 Task: Create a rule when a start date Less than 1 hours from now is removed from a card by anyone except me.
Action: Mouse moved to (1217, 110)
Screenshot: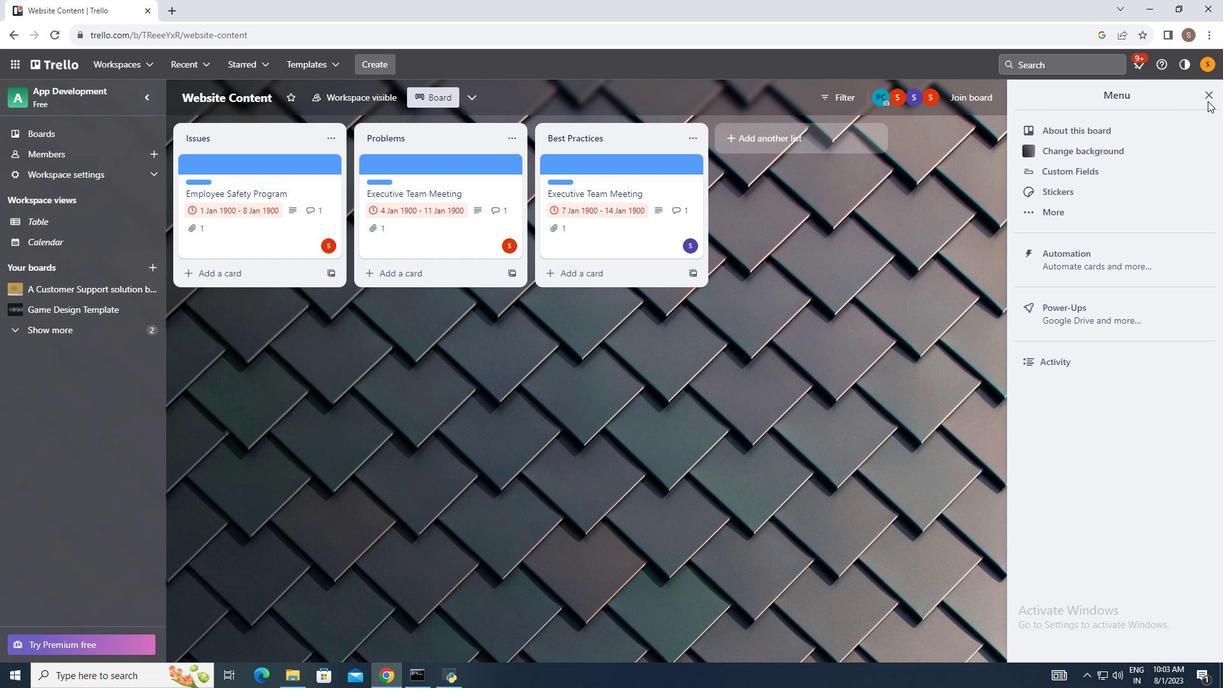 
Action: Mouse pressed left at (1217, 110)
Screenshot: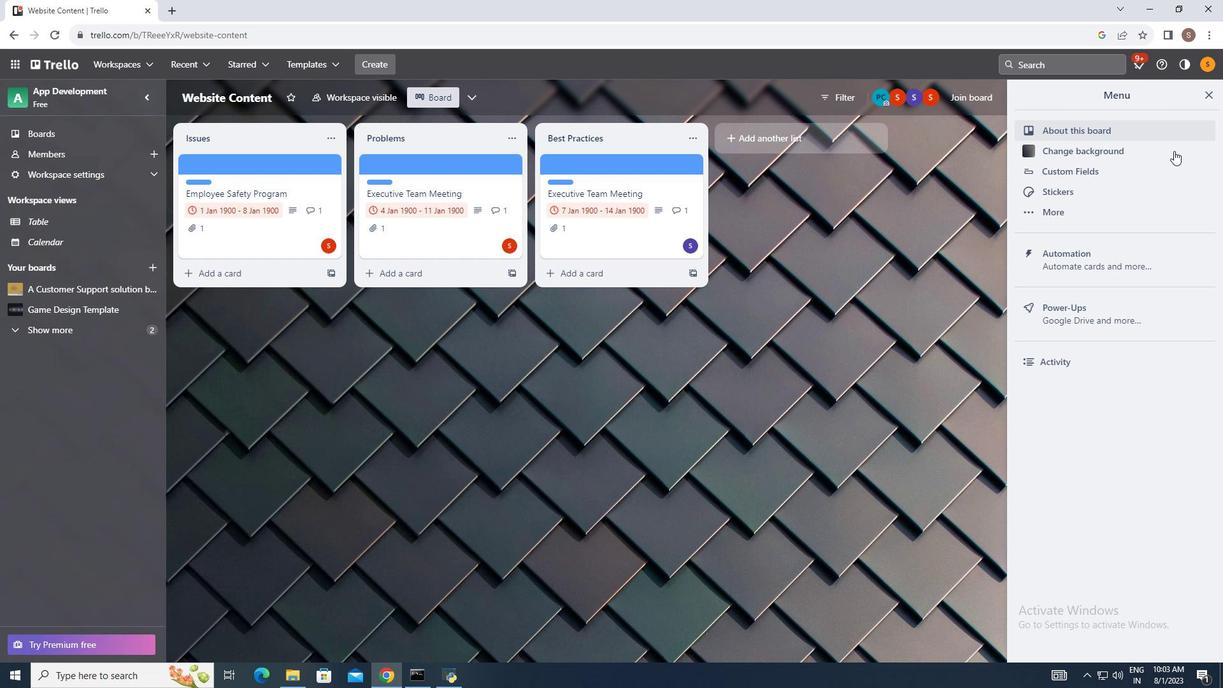 
Action: Mouse moved to (1129, 263)
Screenshot: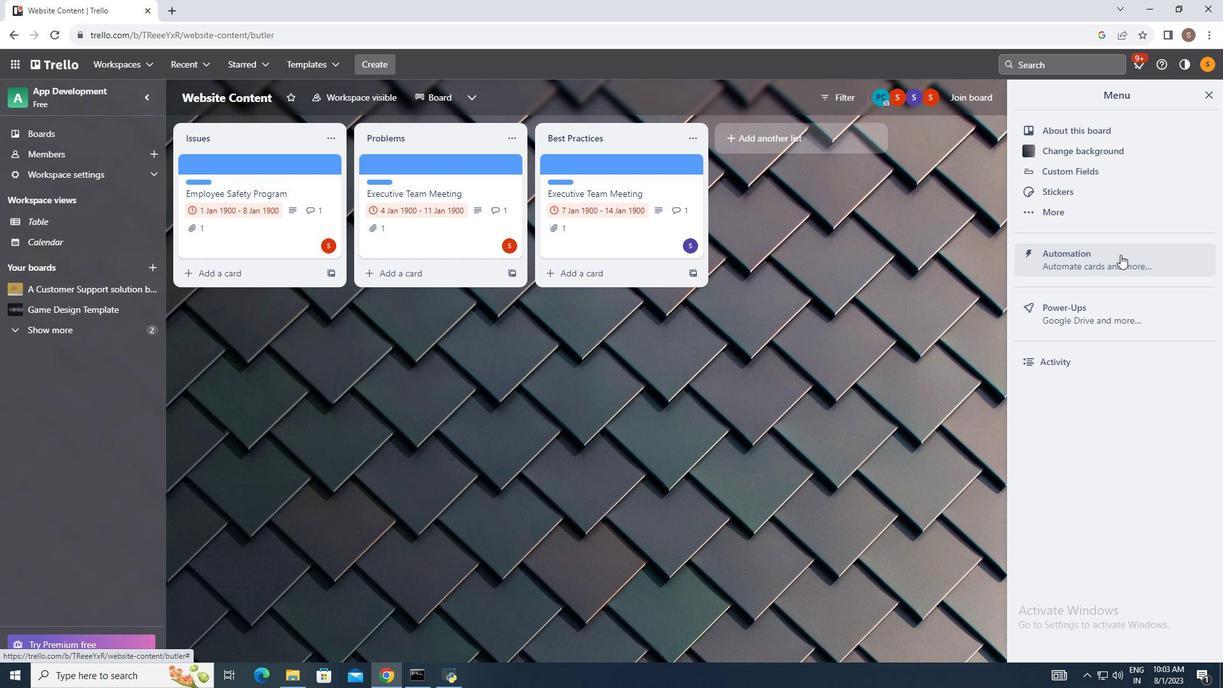
Action: Mouse pressed left at (1129, 263)
Screenshot: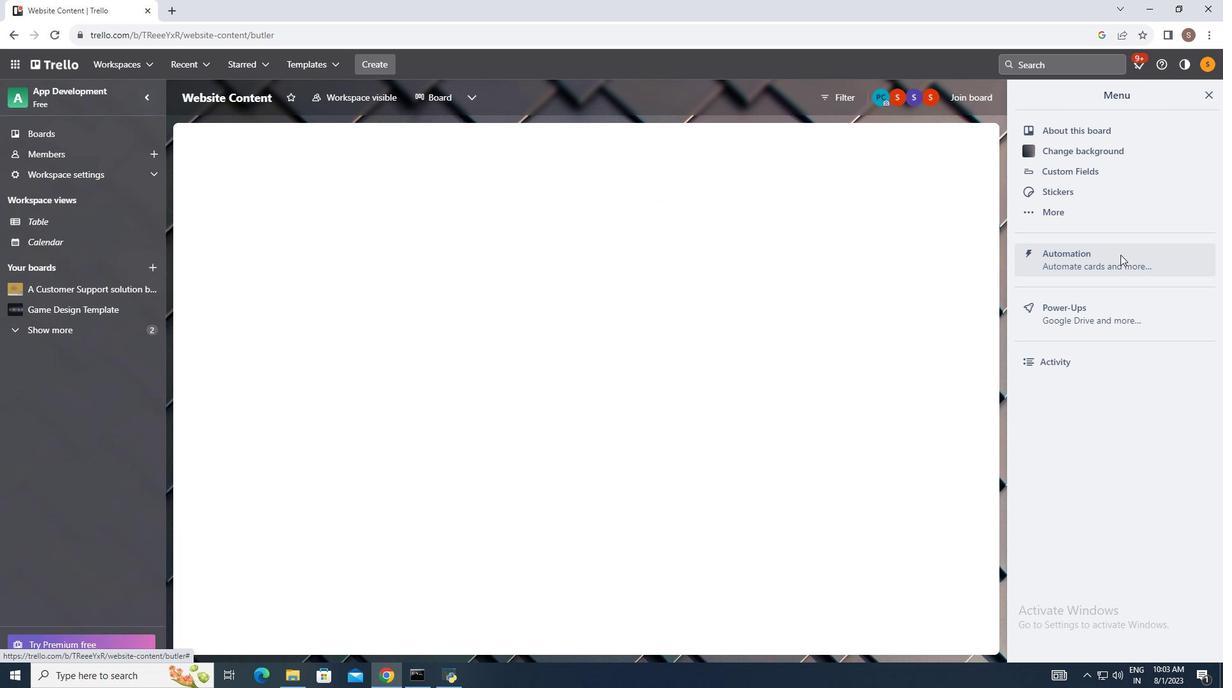 
Action: Mouse moved to (249, 221)
Screenshot: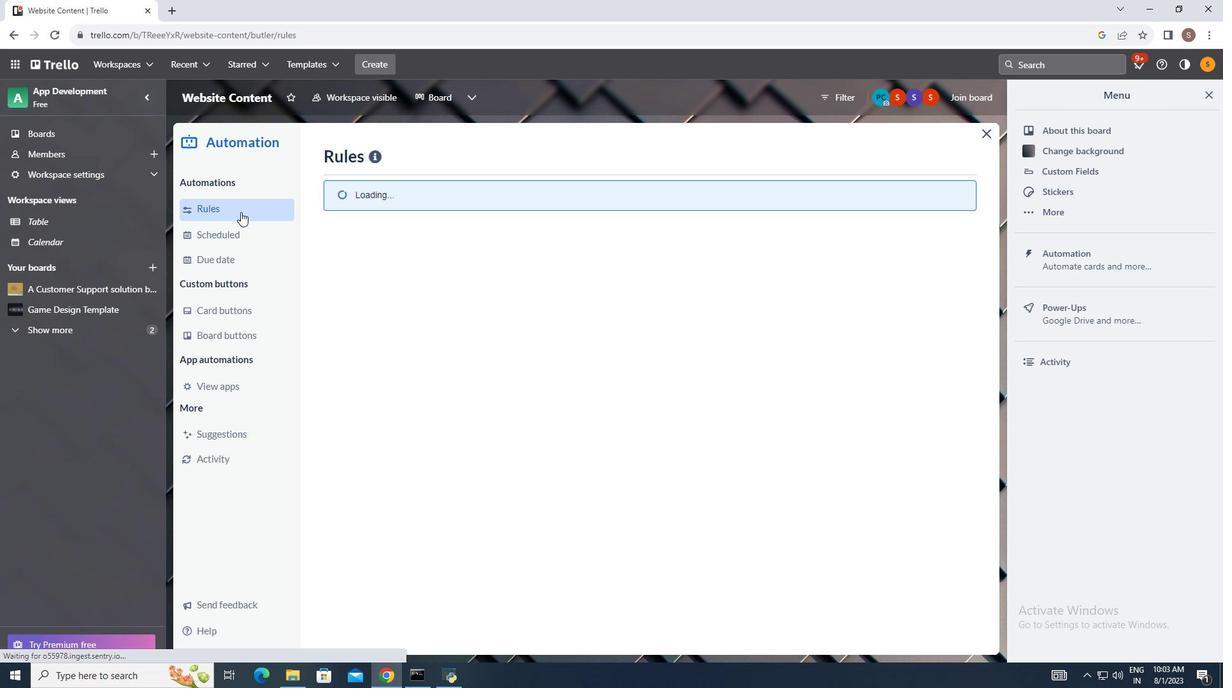 
Action: Mouse pressed left at (249, 221)
Screenshot: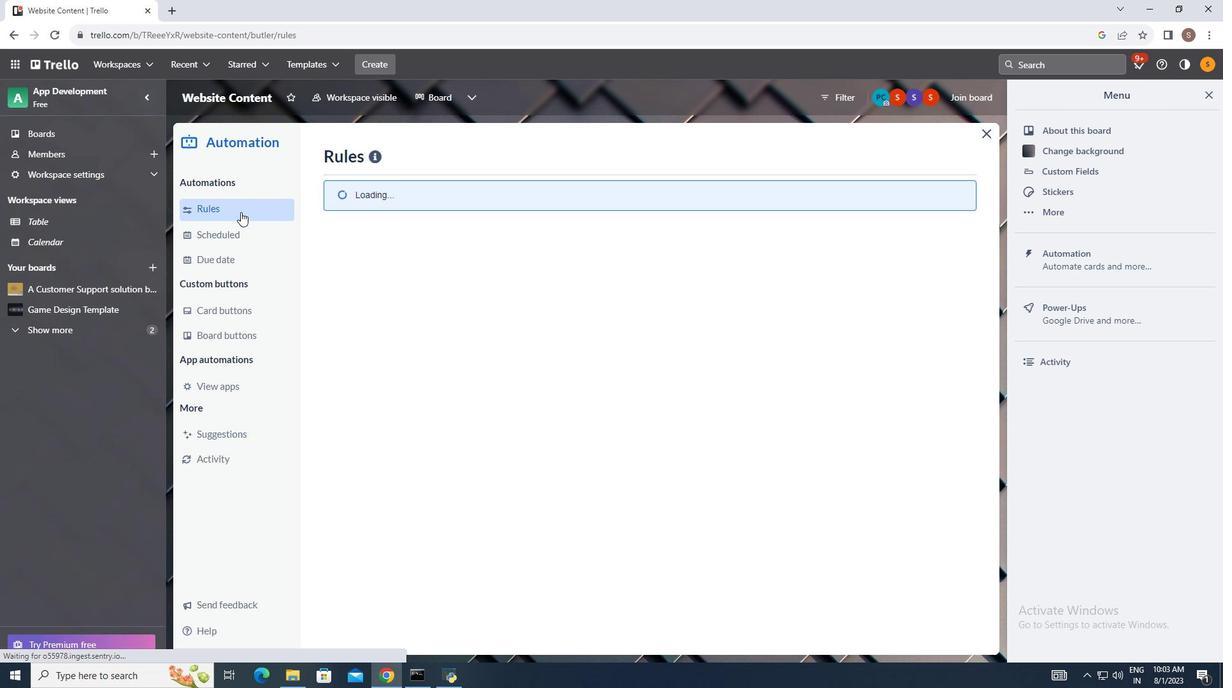 
Action: Mouse moved to (872, 156)
Screenshot: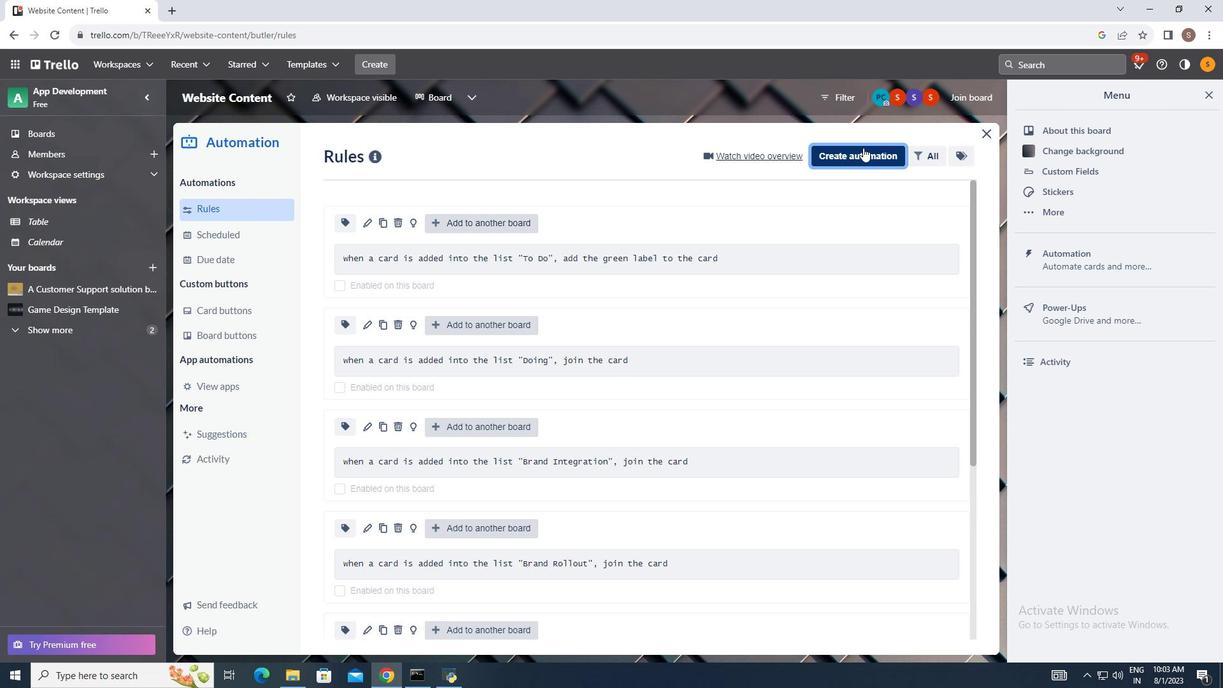 
Action: Mouse pressed left at (872, 156)
Screenshot: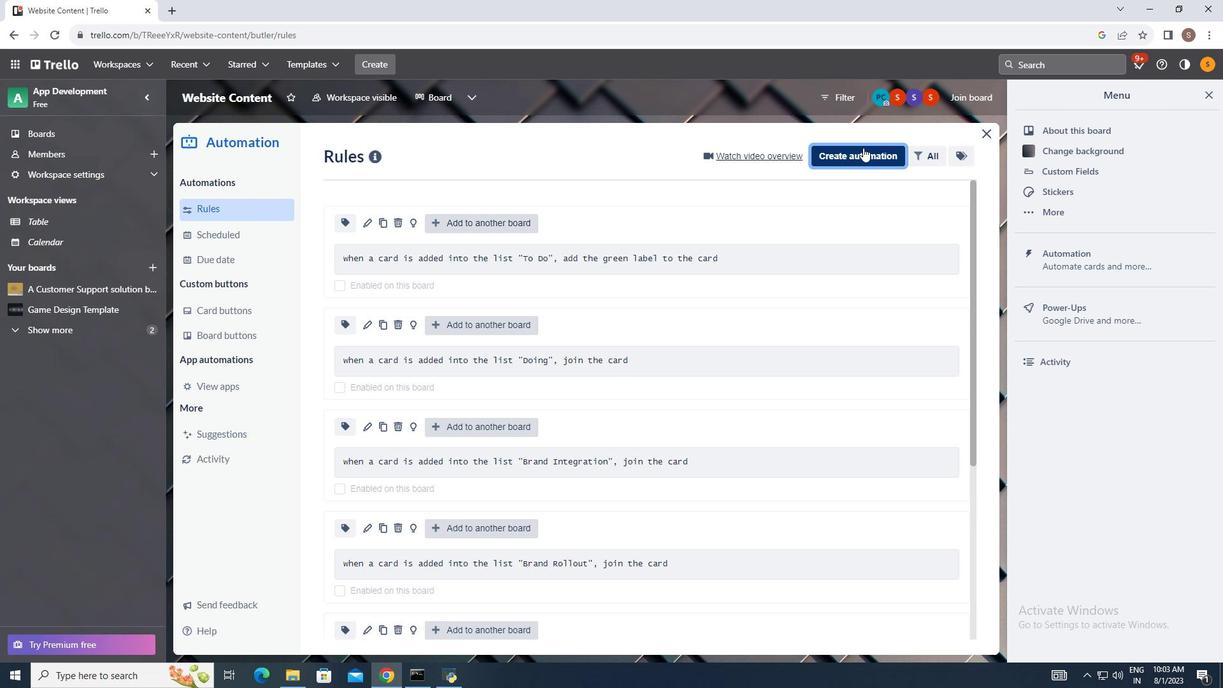 
Action: Mouse moved to (690, 281)
Screenshot: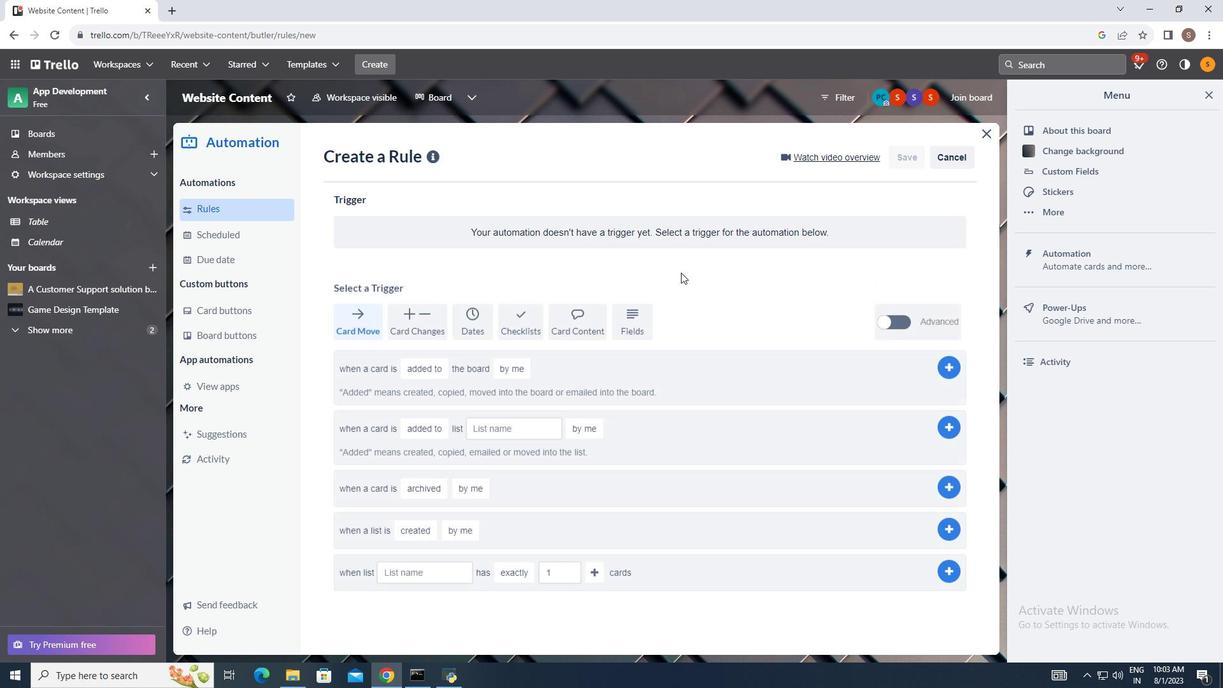 
Action: Mouse pressed left at (690, 281)
Screenshot: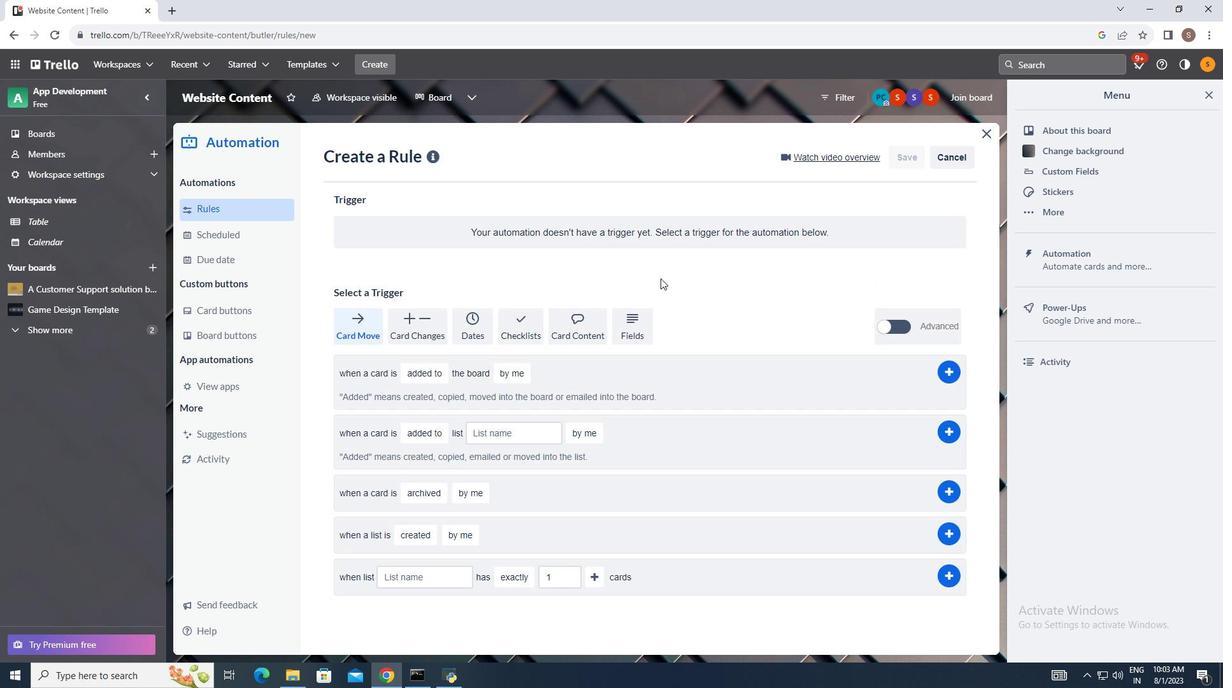 
Action: Mouse moved to (479, 336)
Screenshot: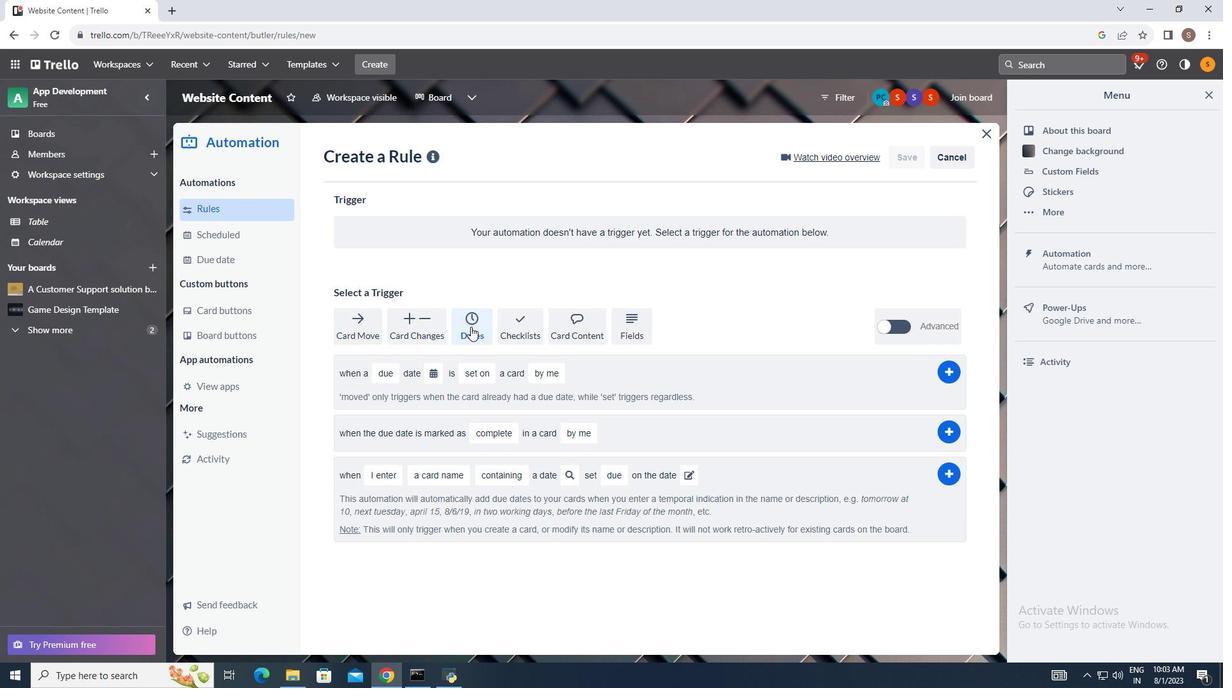
Action: Mouse pressed left at (479, 336)
Screenshot: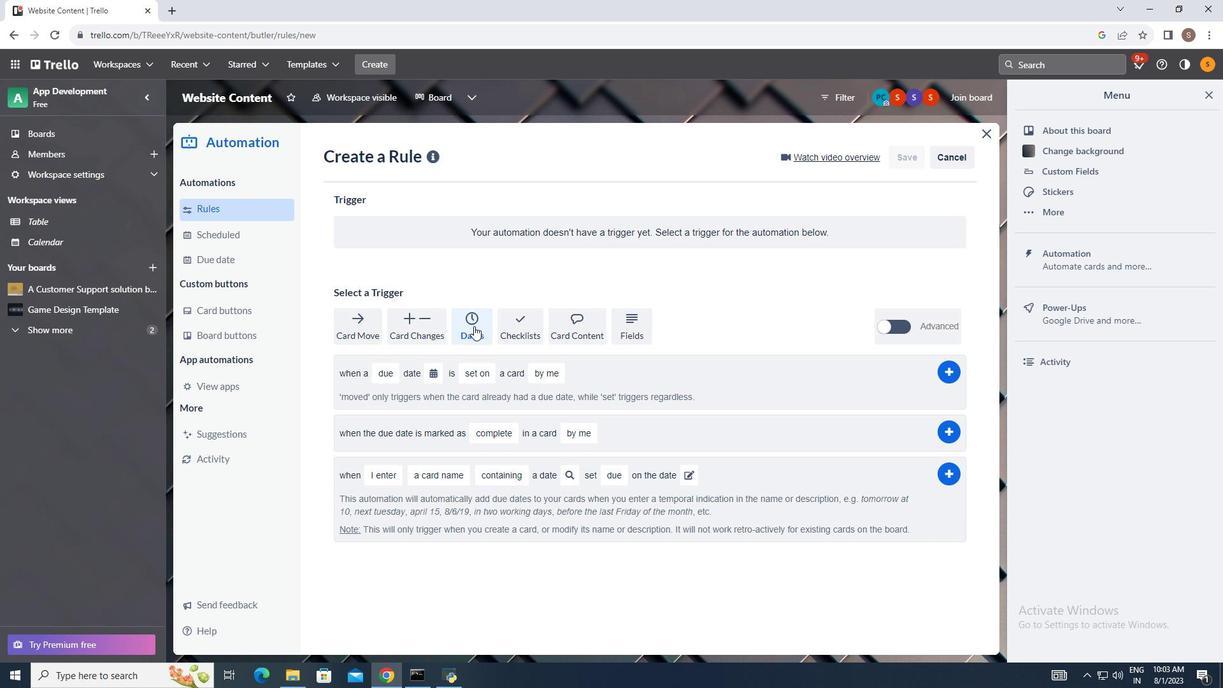 
Action: Mouse moved to (400, 381)
Screenshot: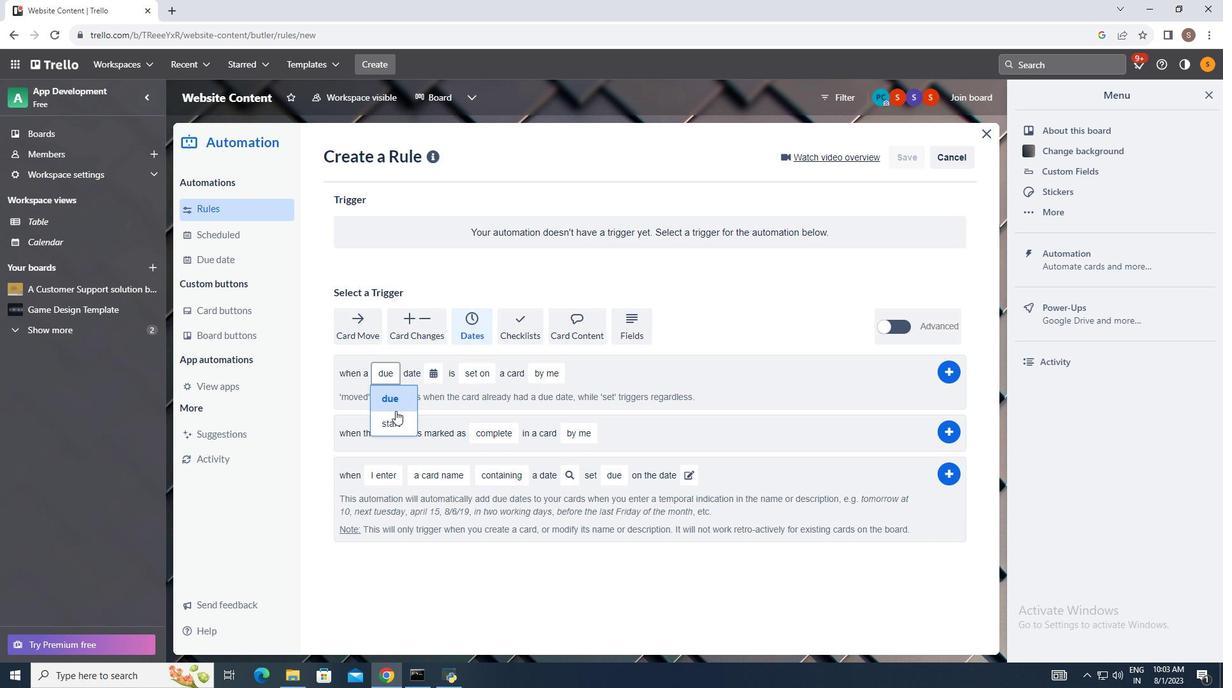 
Action: Mouse pressed left at (400, 381)
Screenshot: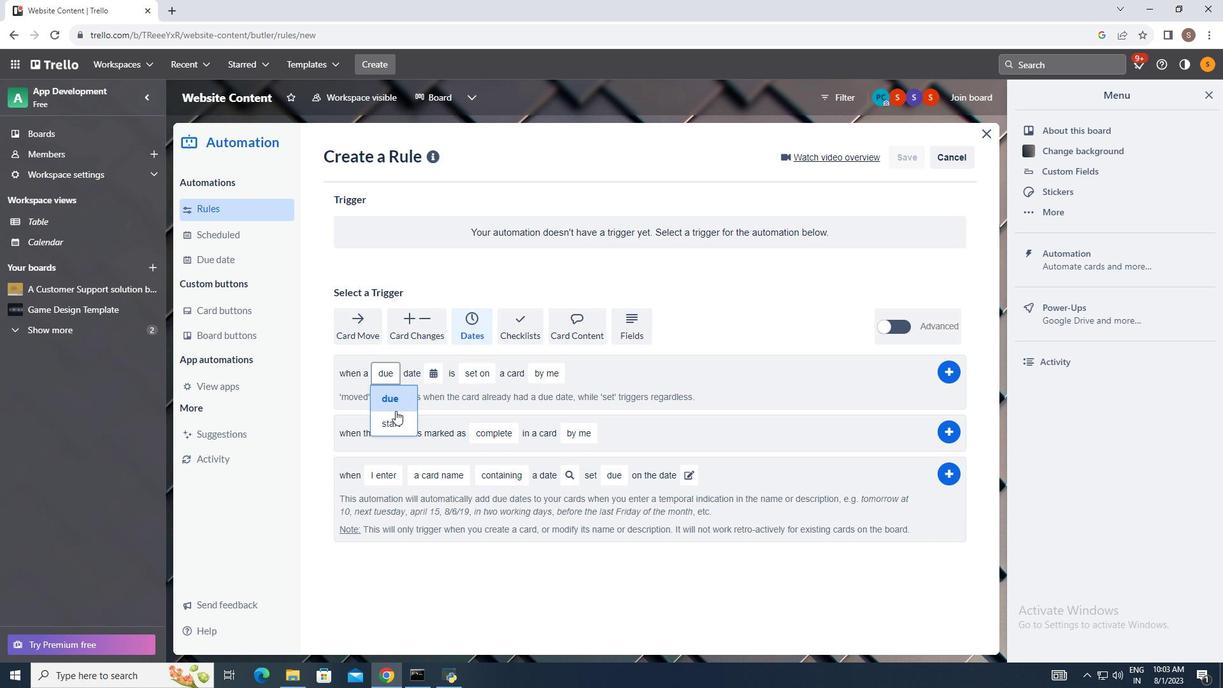 
Action: Mouse moved to (405, 430)
Screenshot: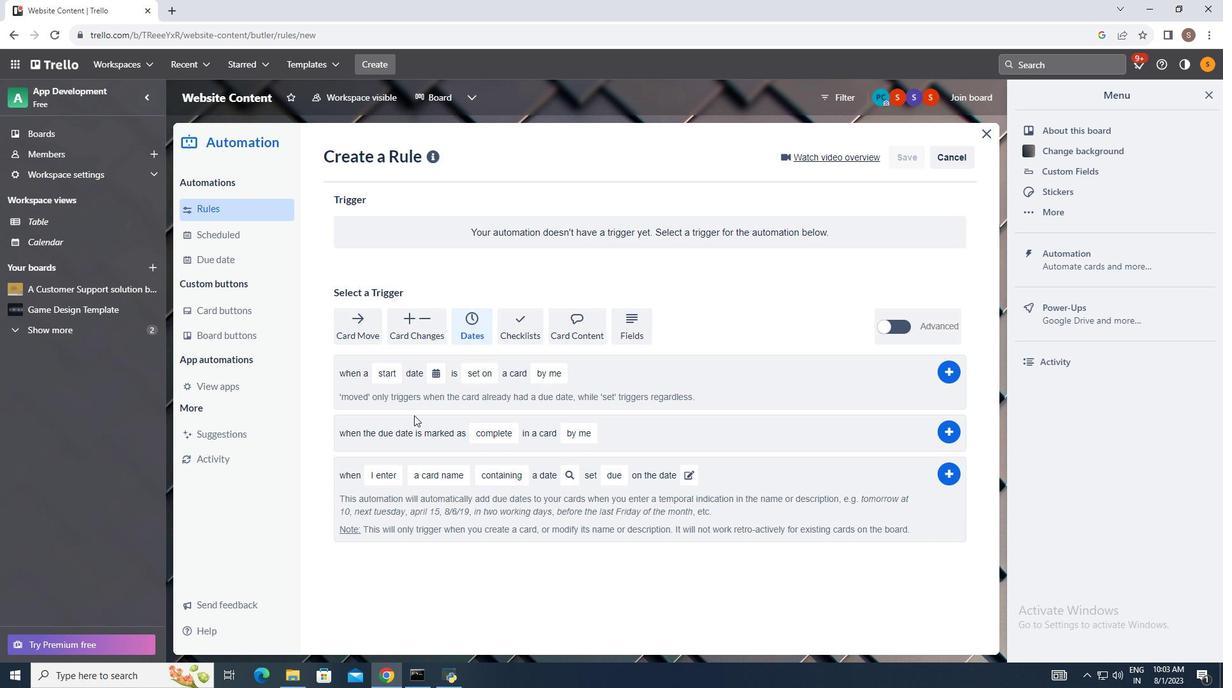 
Action: Mouse pressed left at (405, 430)
Screenshot: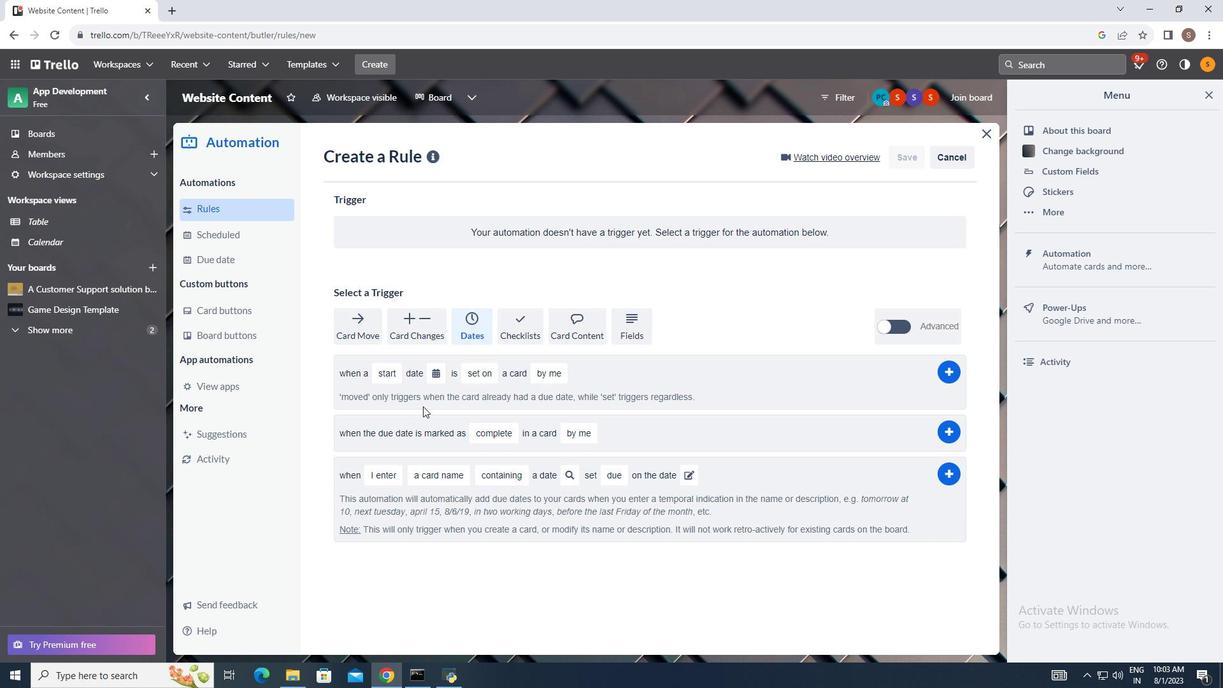 
Action: Mouse moved to (444, 385)
Screenshot: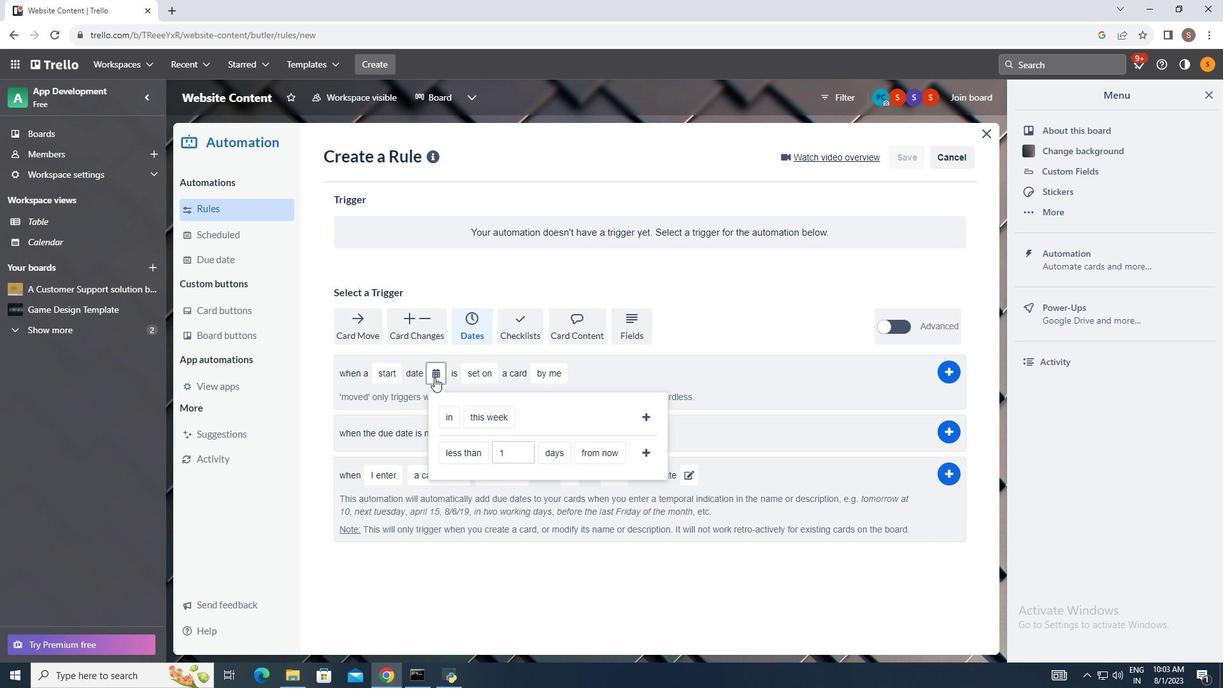 
Action: Mouse pressed left at (444, 385)
Screenshot: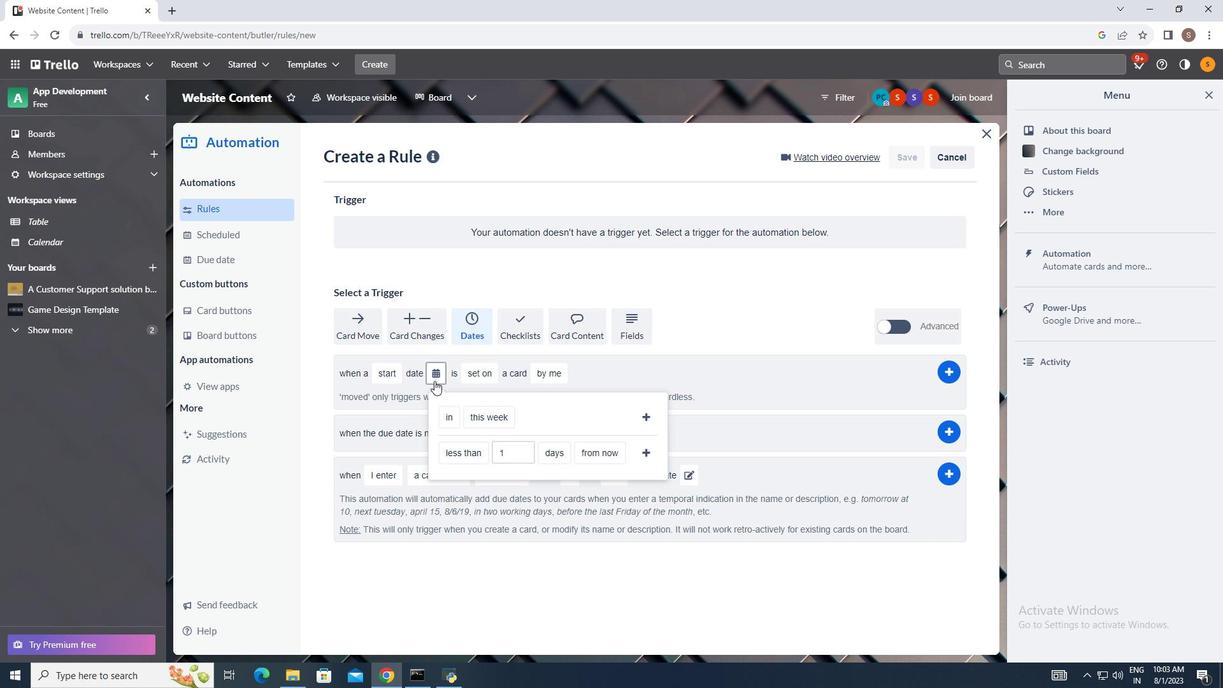 
Action: Mouse moved to (474, 463)
Screenshot: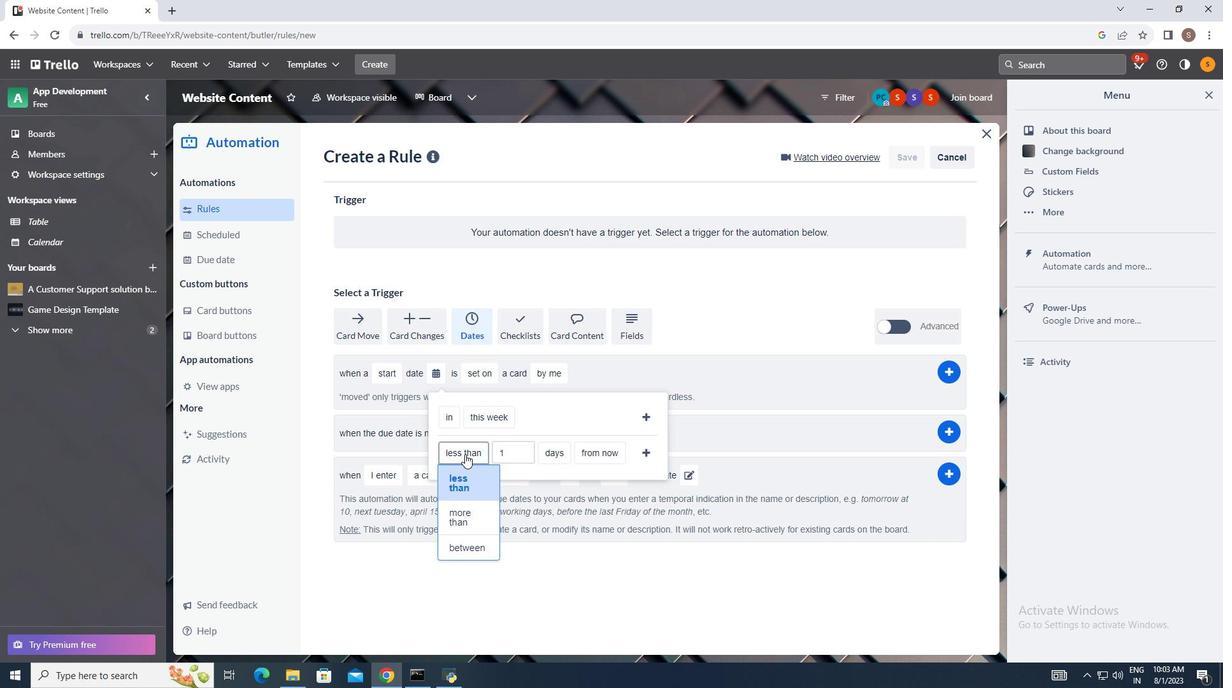 
Action: Mouse pressed left at (474, 463)
Screenshot: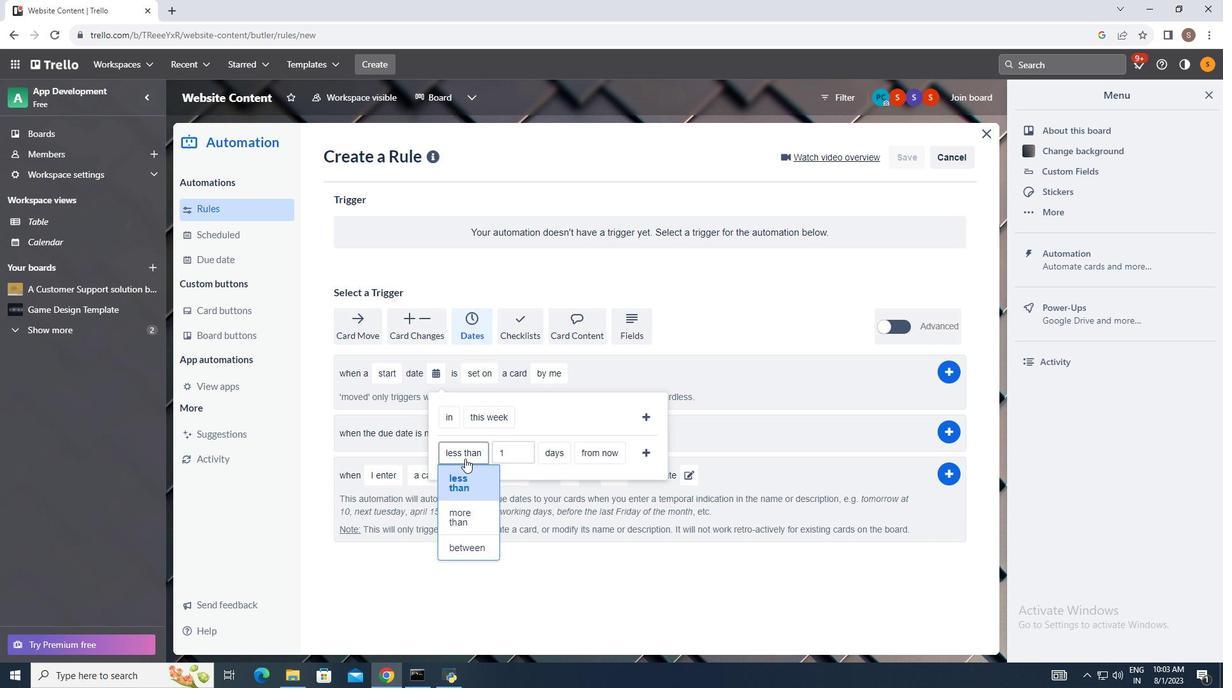 
Action: Mouse moved to (474, 483)
Screenshot: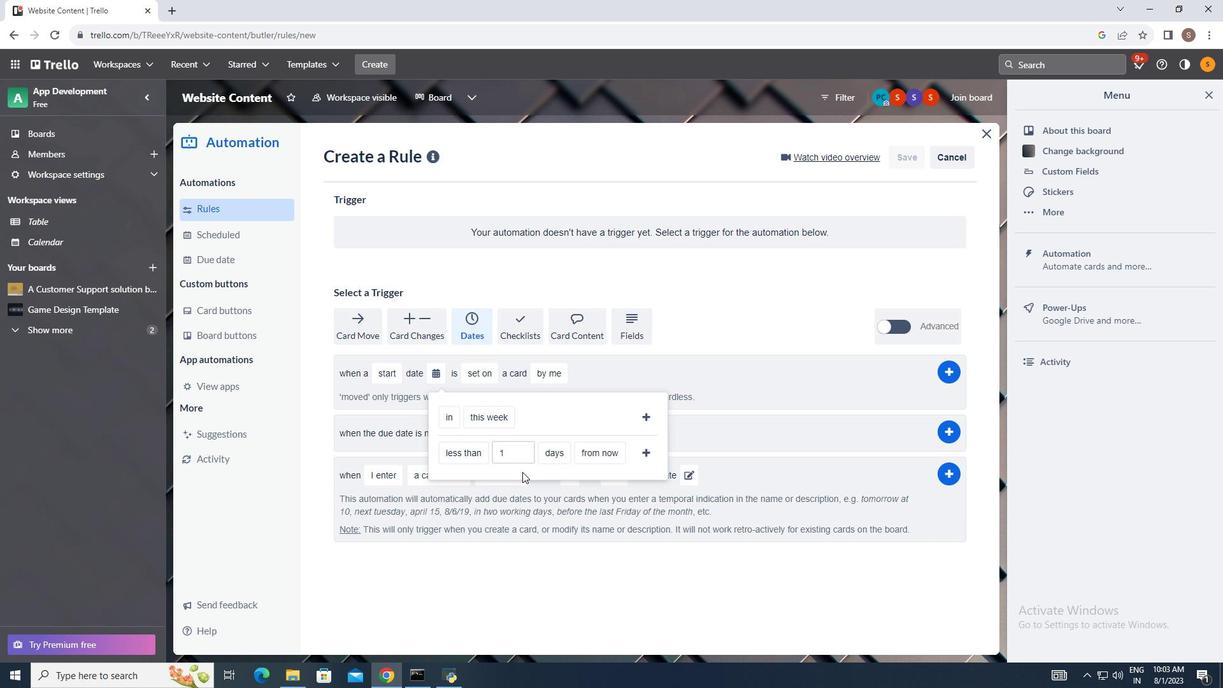 
Action: Mouse pressed left at (474, 483)
Screenshot: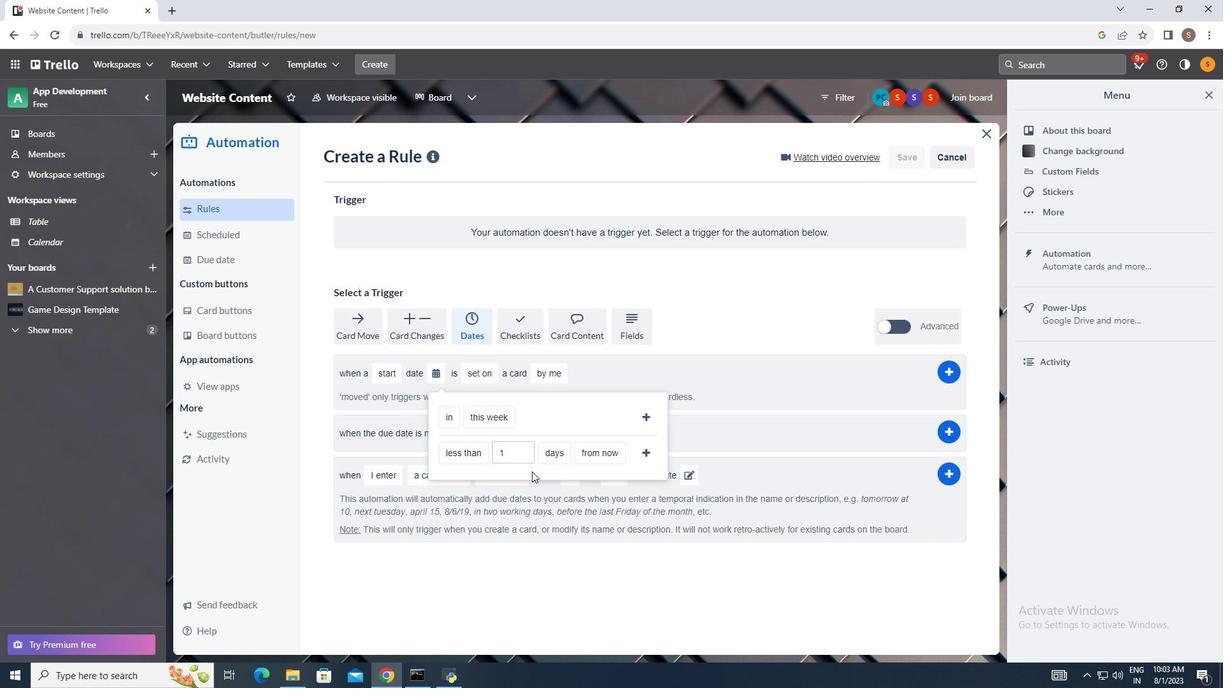
Action: Mouse moved to (562, 466)
Screenshot: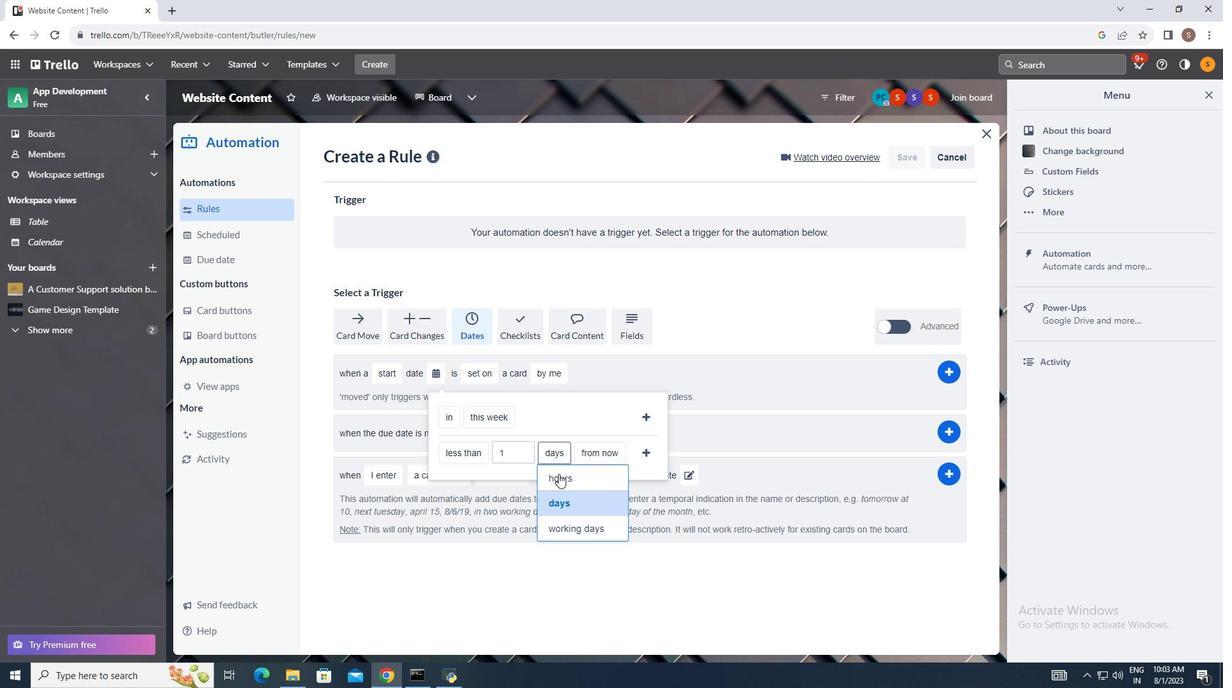 
Action: Mouse pressed left at (562, 466)
Screenshot: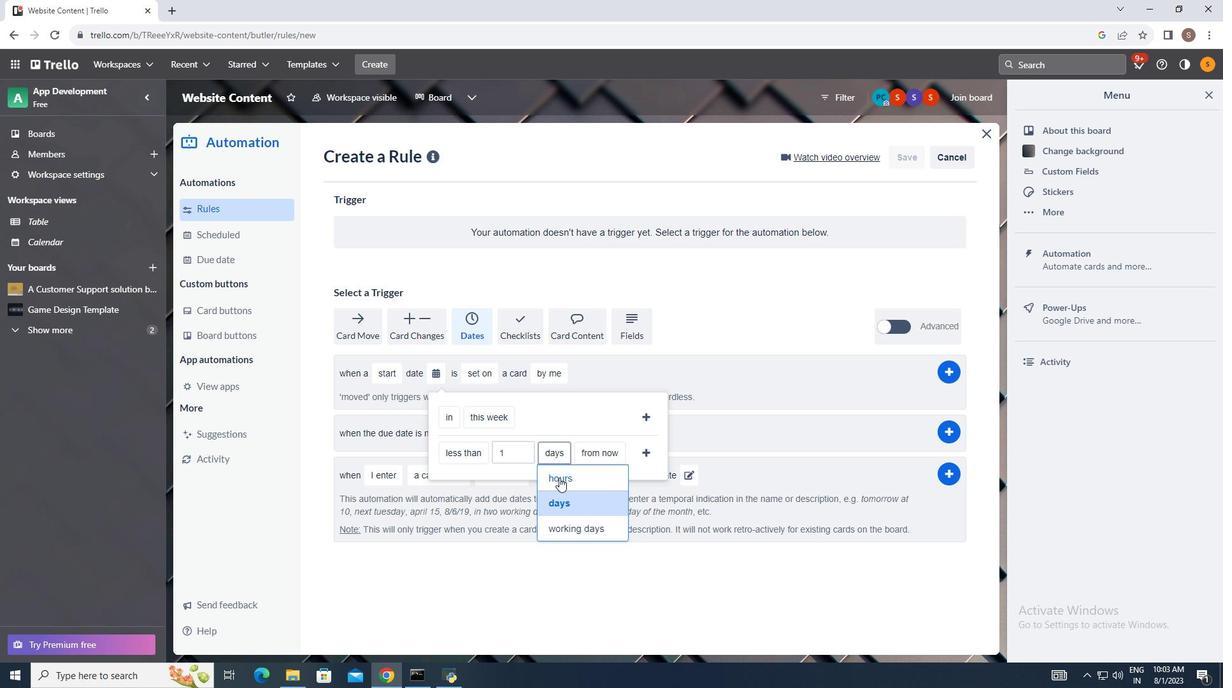 
Action: Mouse moved to (569, 486)
Screenshot: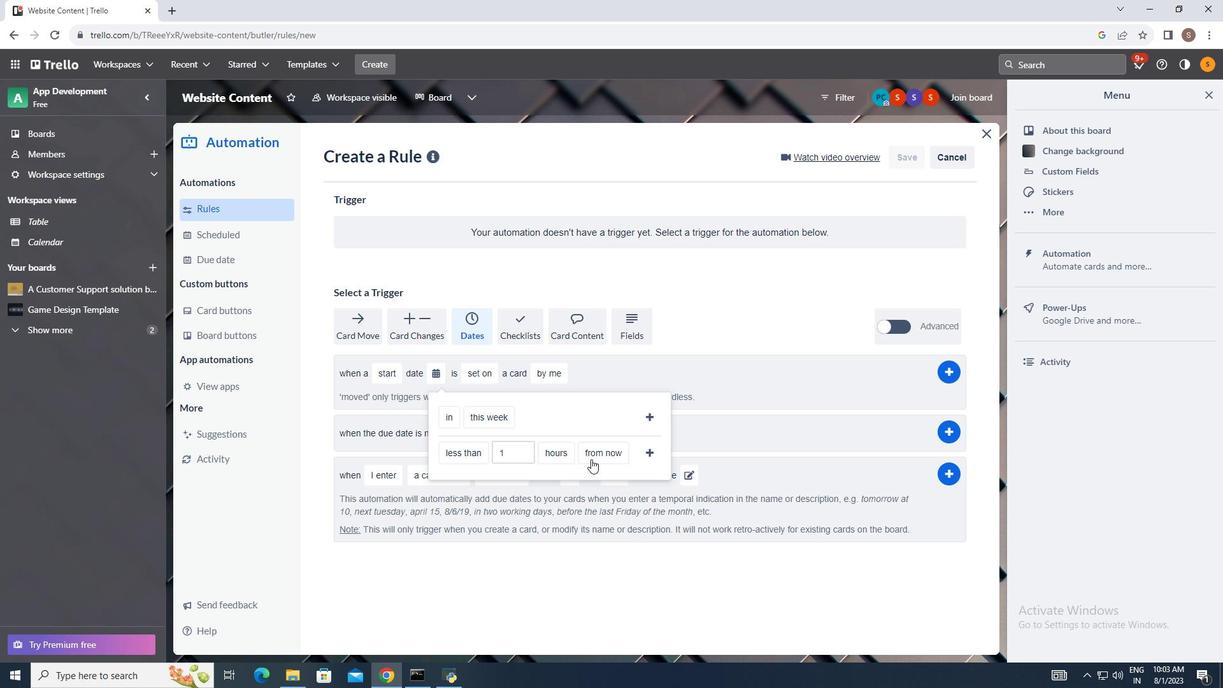 
Action: Mouse pressed left at (569, 486)
Screenshot: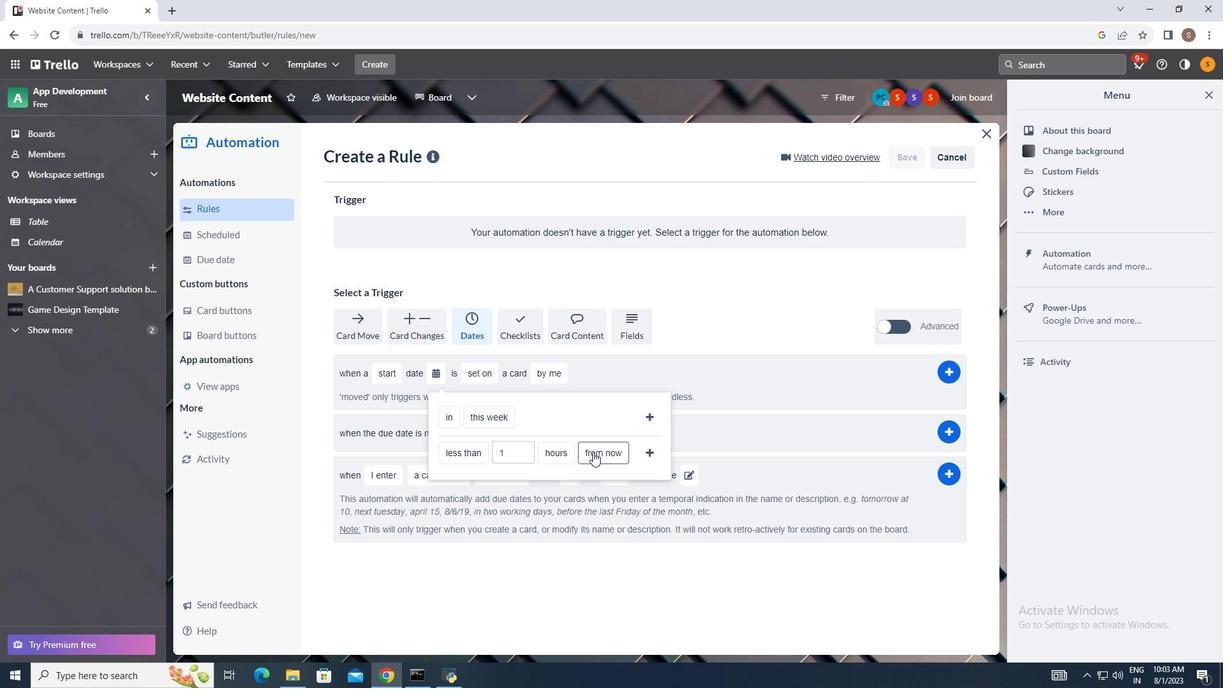 
Action: Mouse moved to (602, 460)
Screenshot: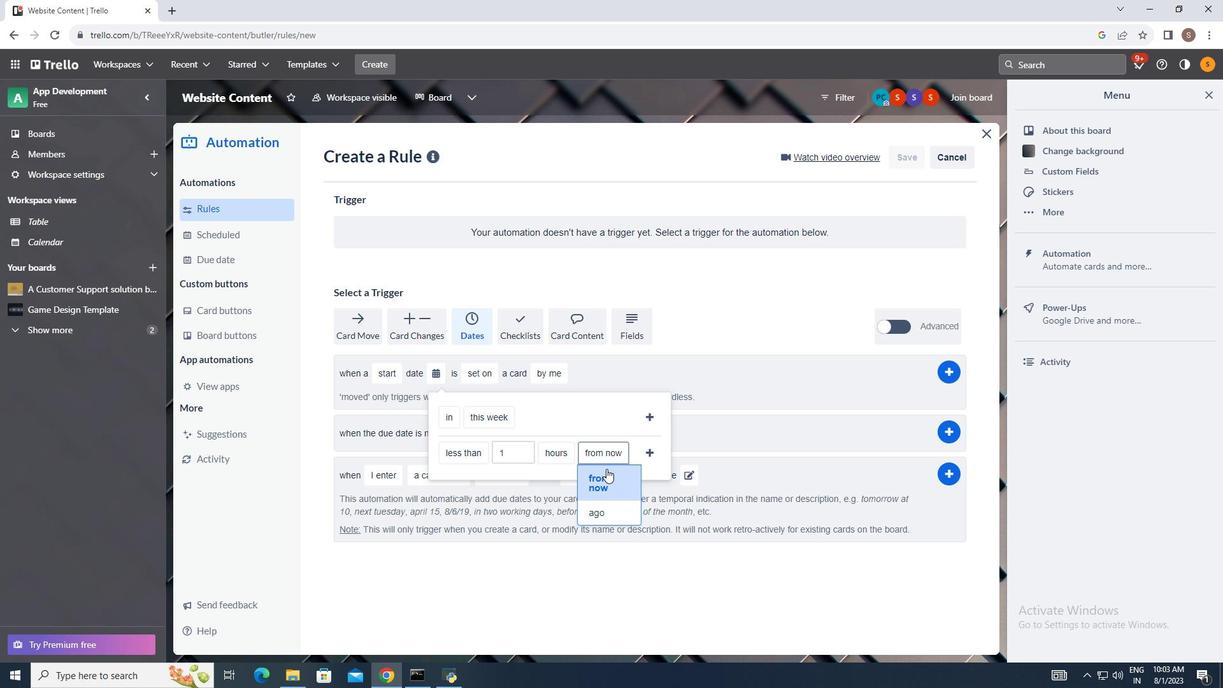 
Action: Mouse pressed left at (602, 460)
Screenshot: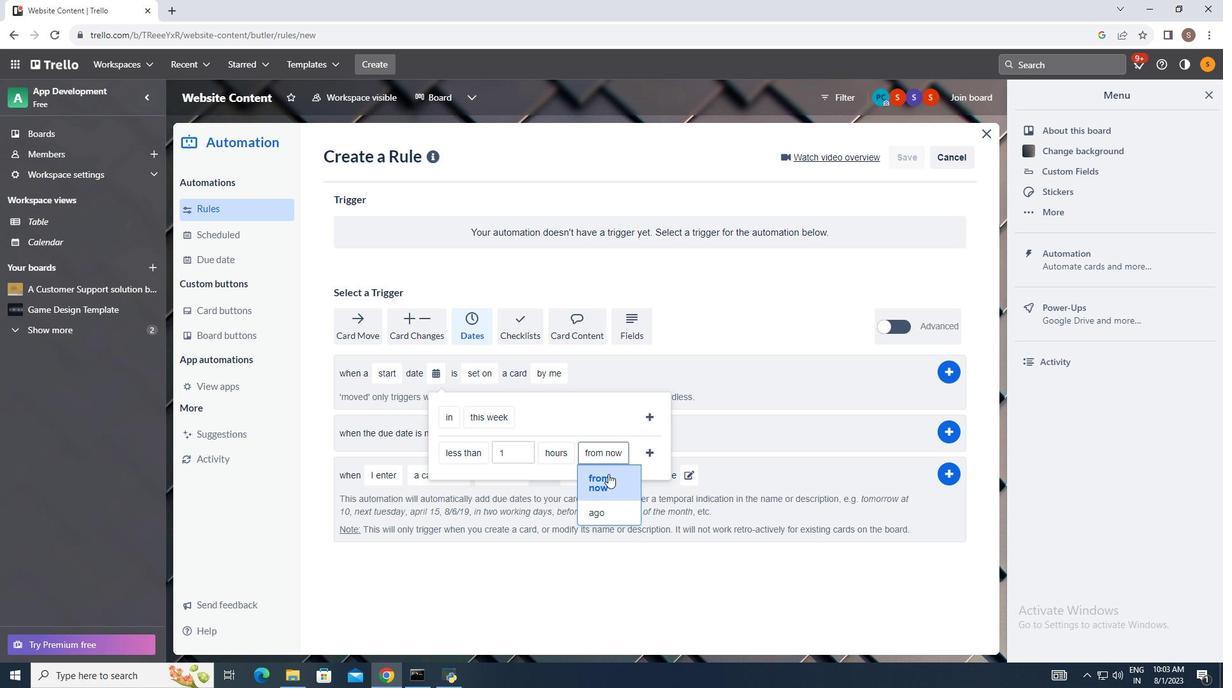 
Action: Mouse moved to (617, 489)
Screenshot: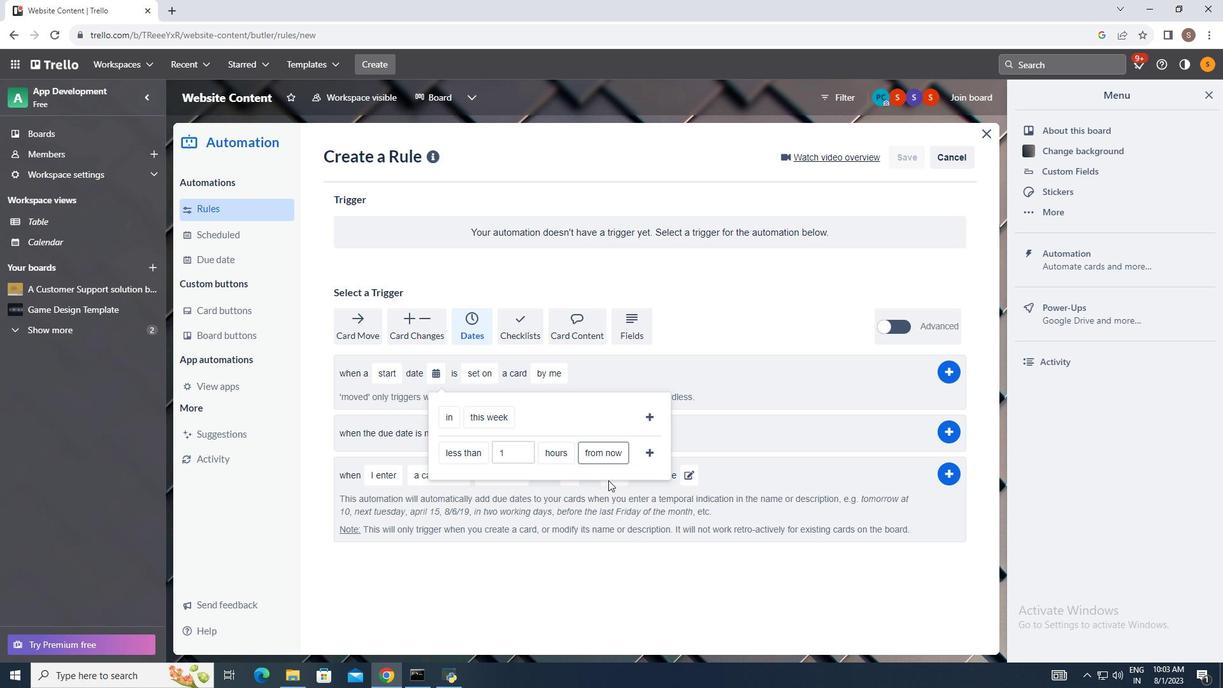 
Action: Mouse pressed left at (617, 489)
Screenshot: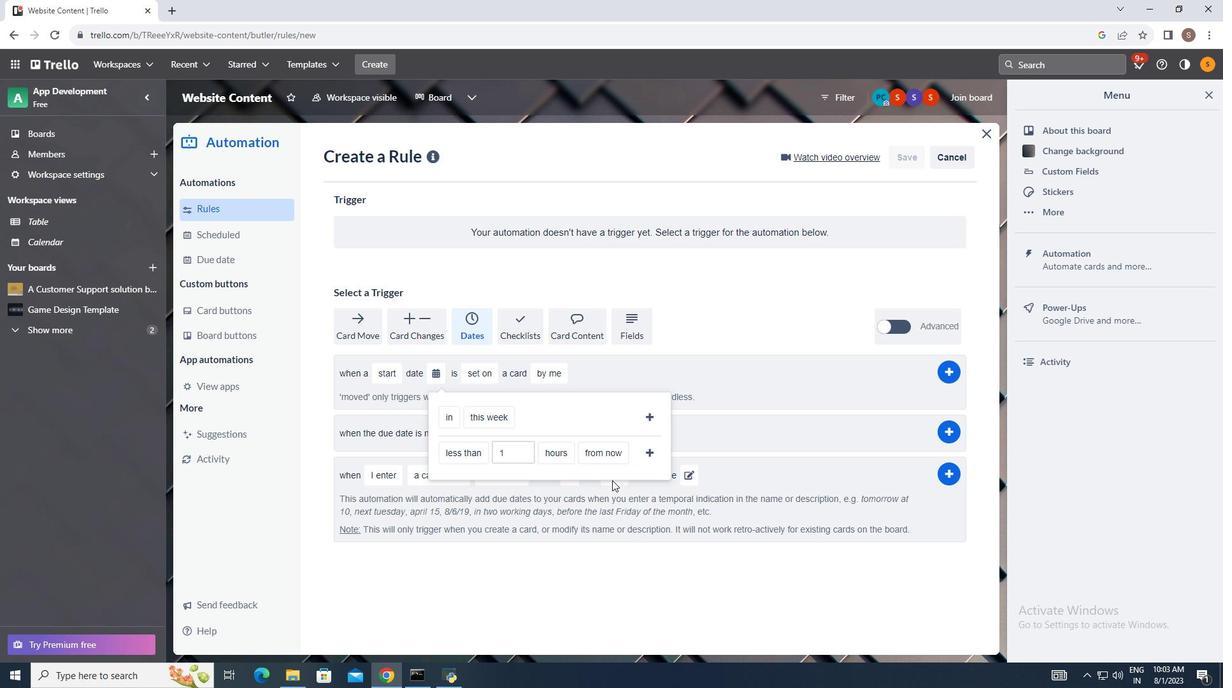 
Action: Mouse moved to (654, 461)
Screenshot: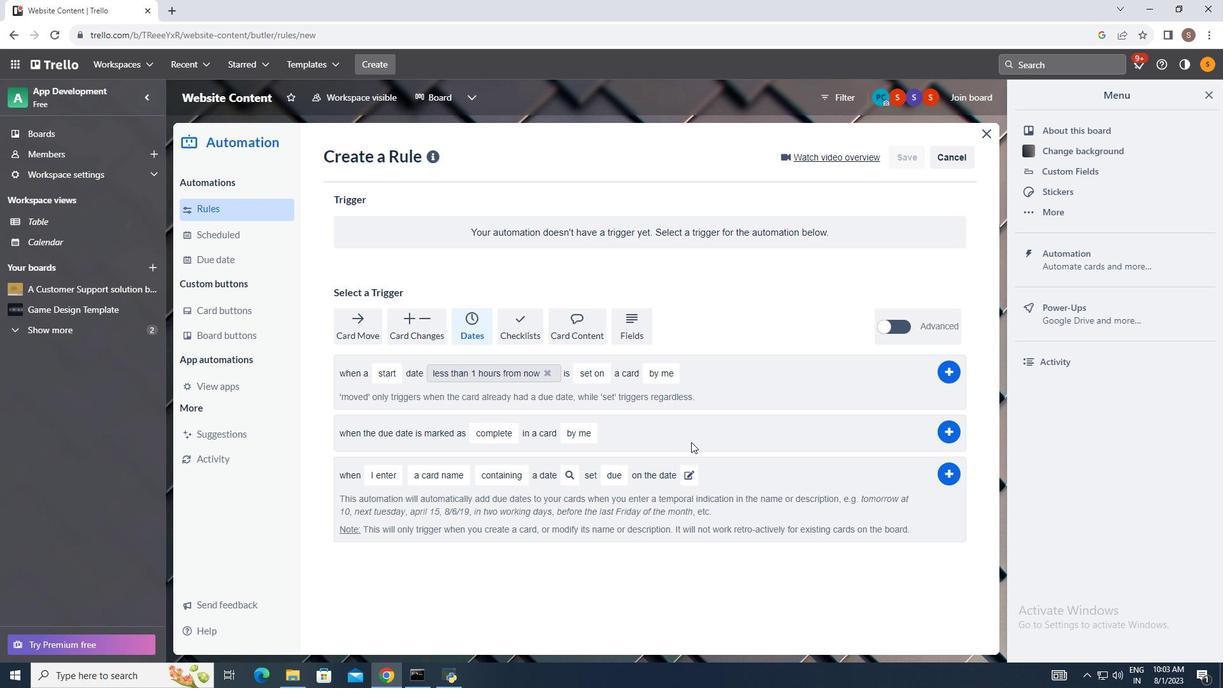 
Action: Mouse pressed left at (654, 461)
Screenshot: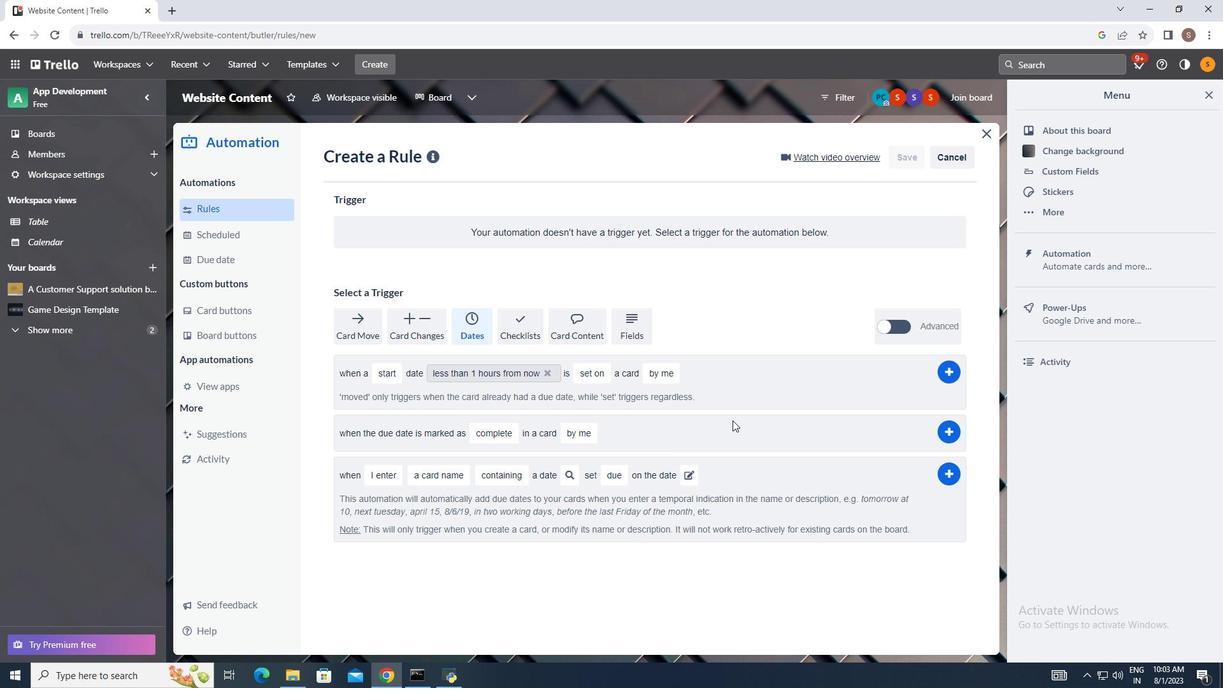 
Action: Mouse moved to (600, 379)
Screenshot: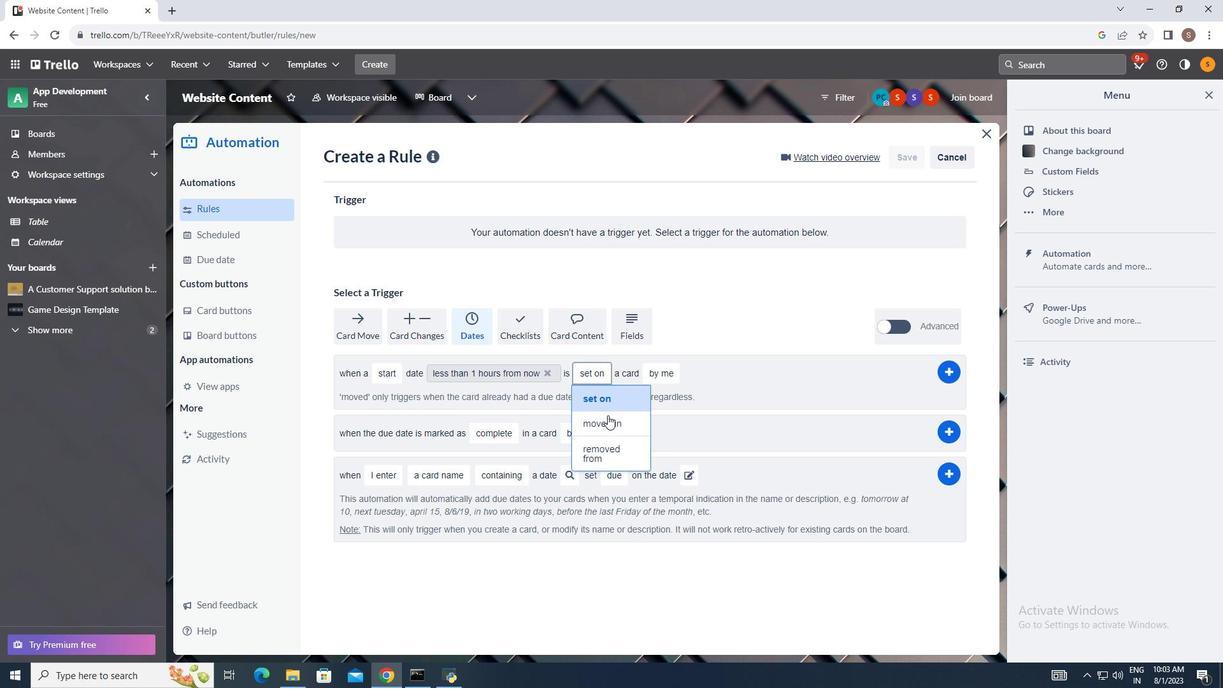 
Action: Mouse pressed left at (600, 379)
Screenshot: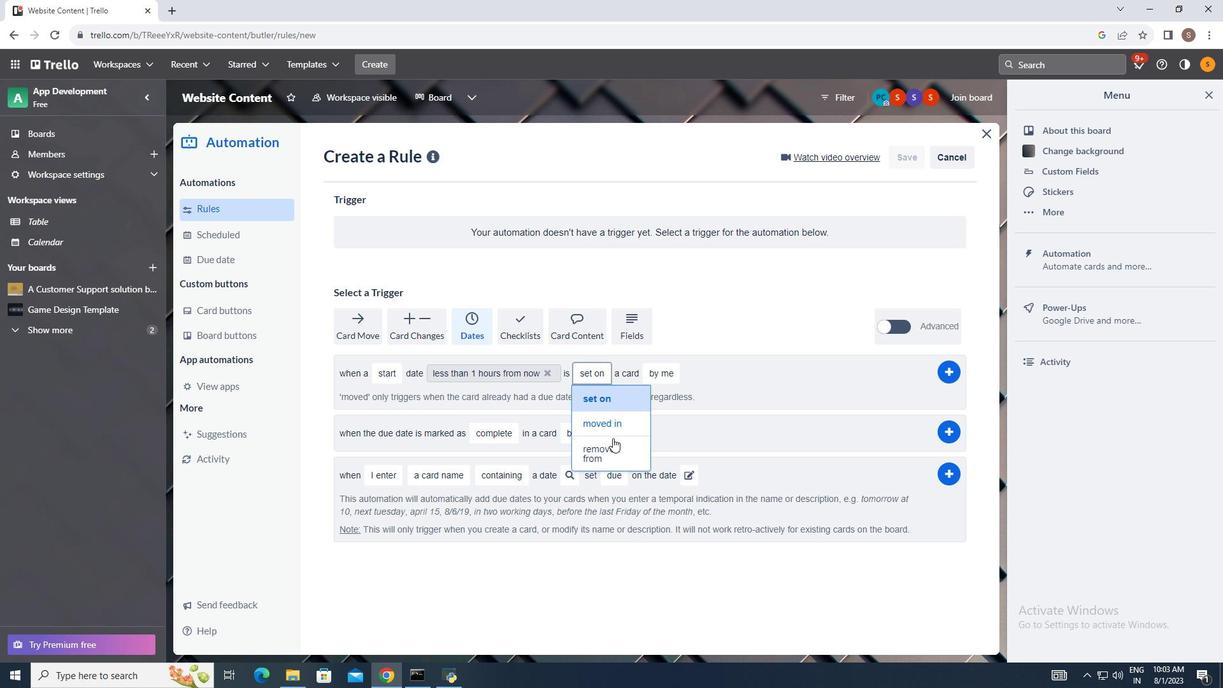 
Action: Mouse moved to (621, 460)
Screenshot: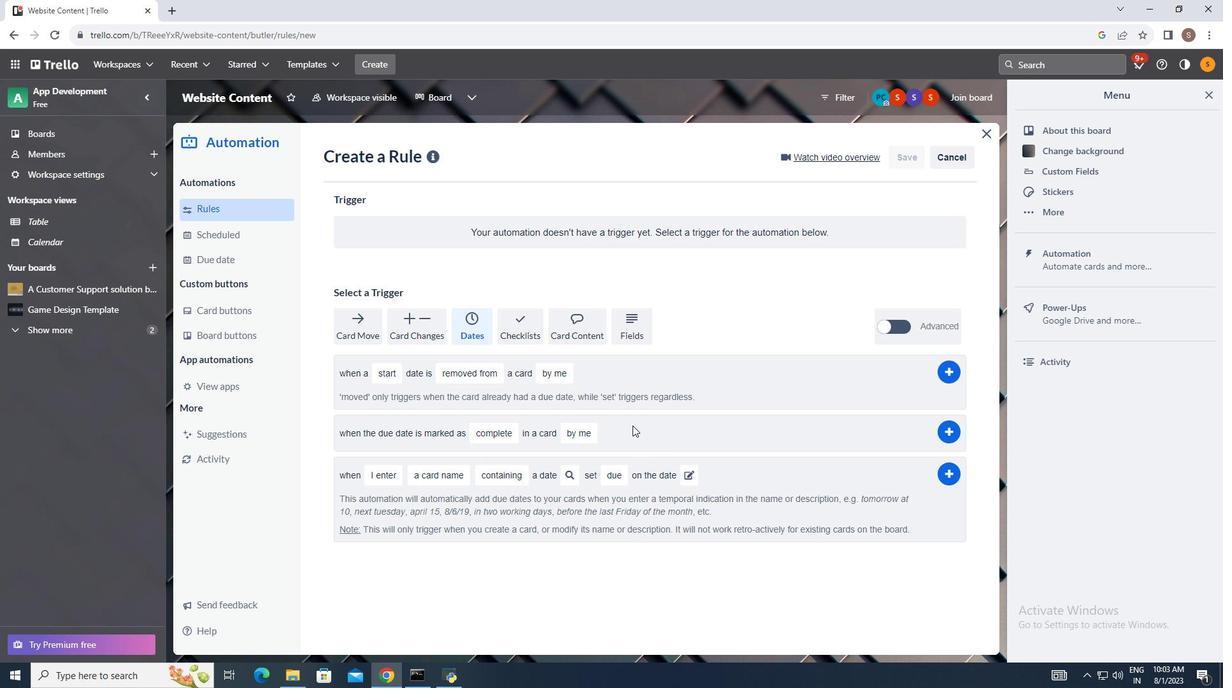 
Action: Mouse pressed left at (621, 460)
Screenshot: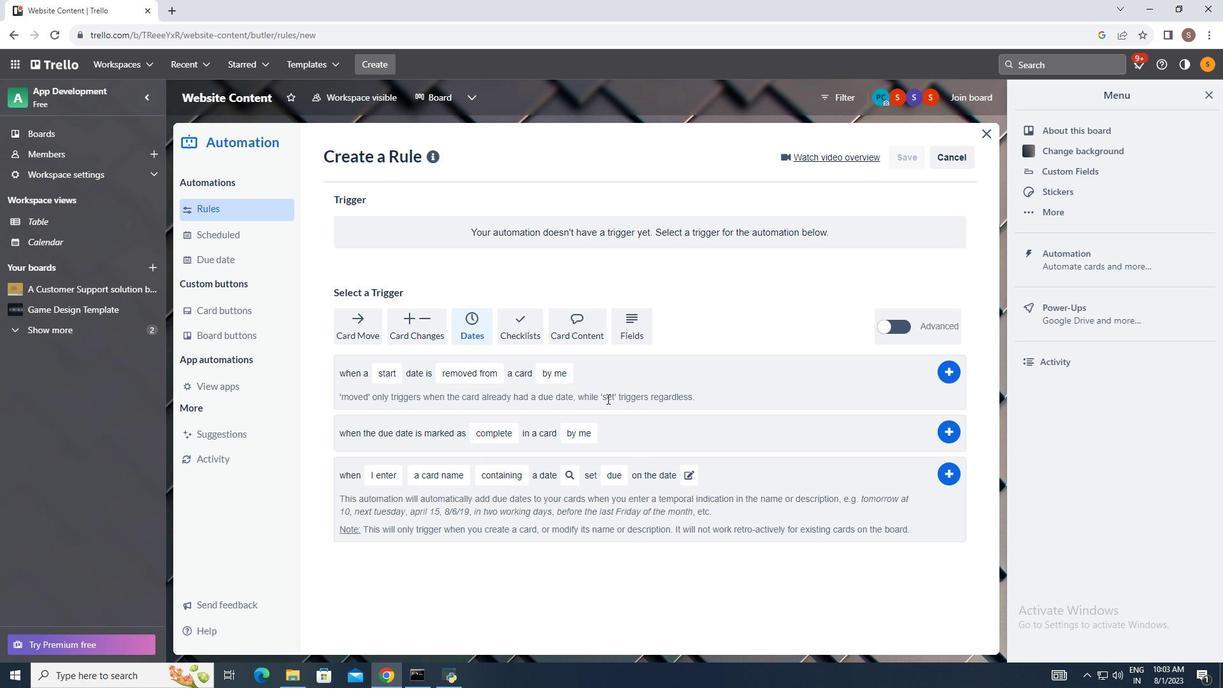 
Action: Mouse moved to (569, 382)
Screenshot: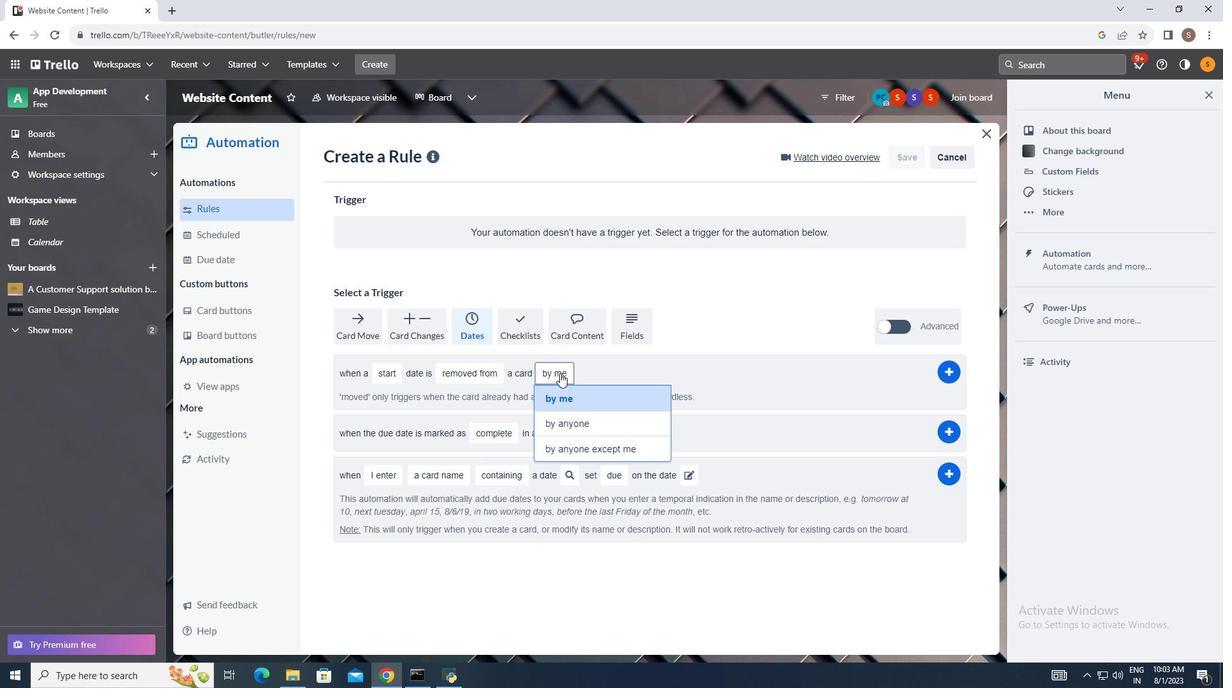 
Action: Mouse pressed left at (569, 382)
Screenshot: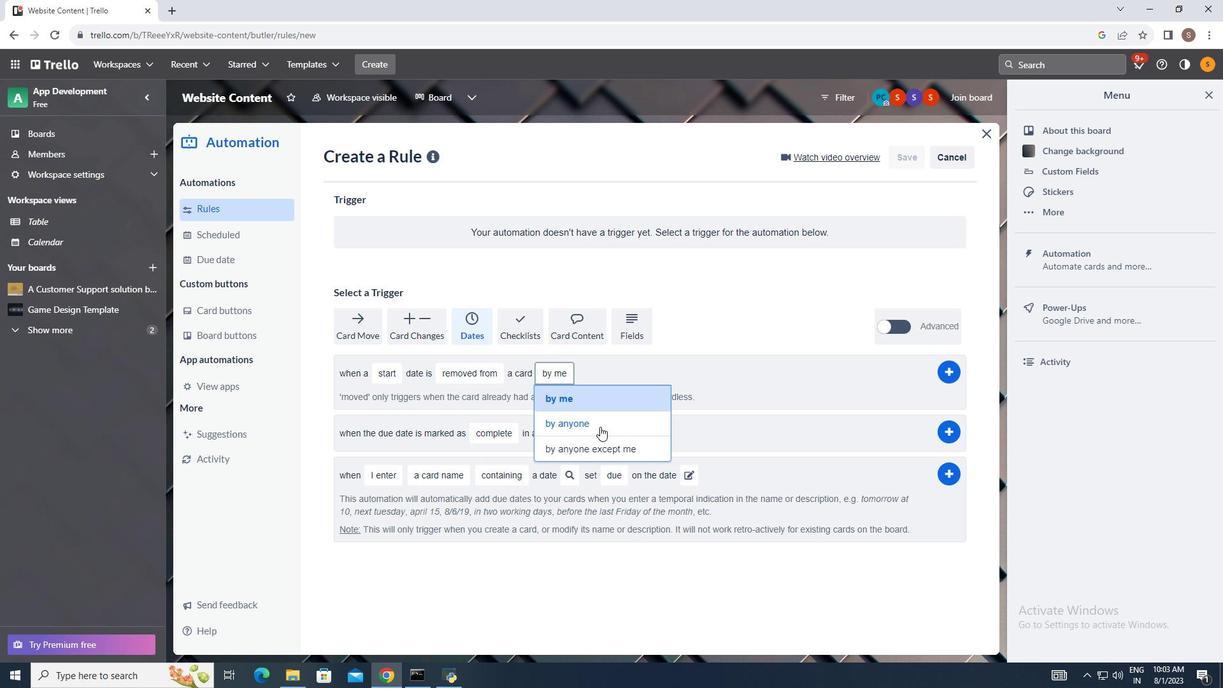 
Action: Mouse moved to (617, 459)
Screenshot: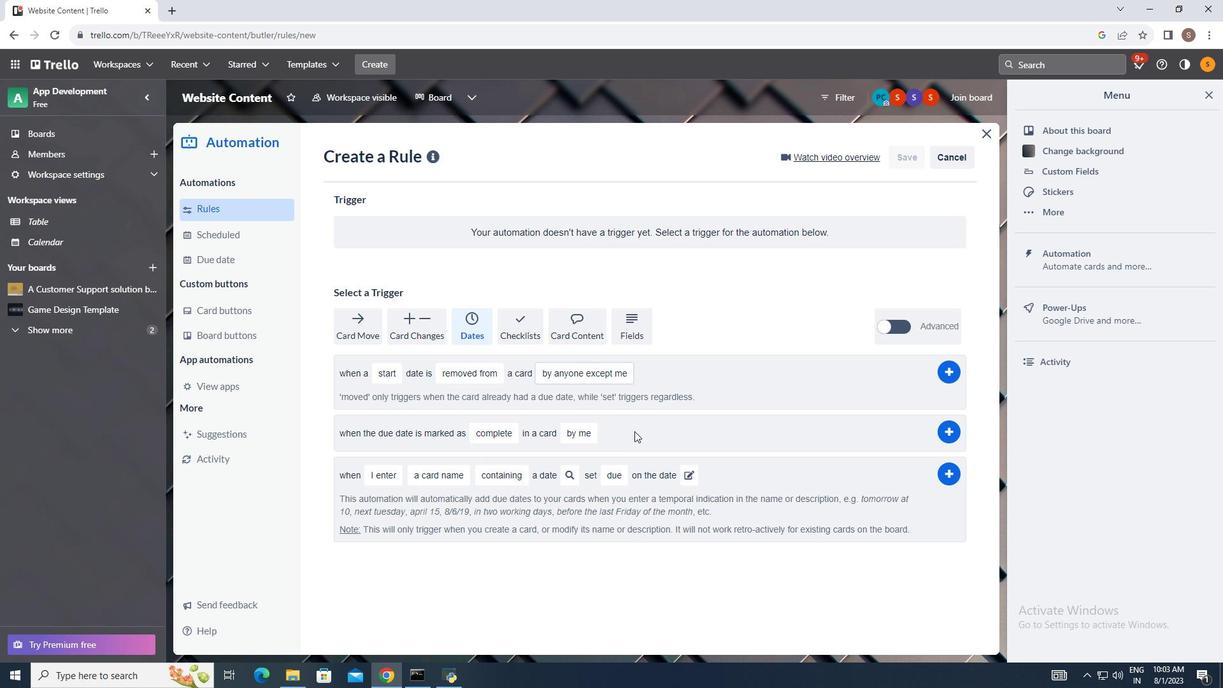 
Action: Mouse pressed left at (617, 459)
Screenshot: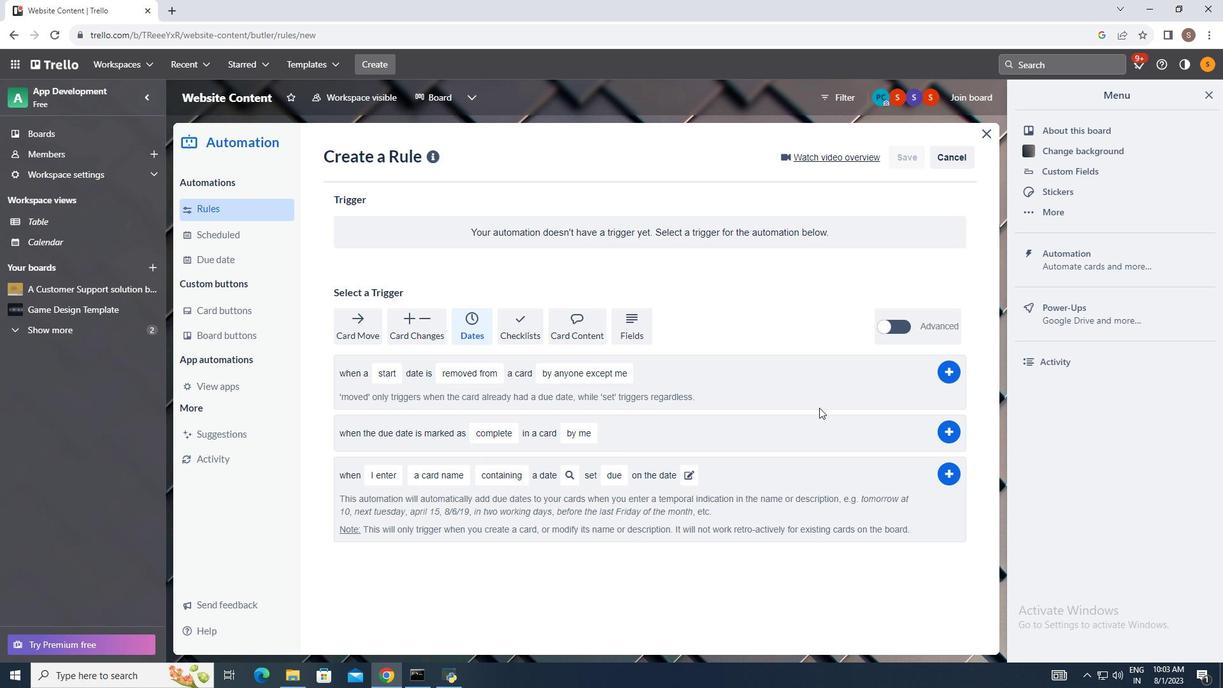 
Action: Mouse moved to (952, 377)
Screenshot: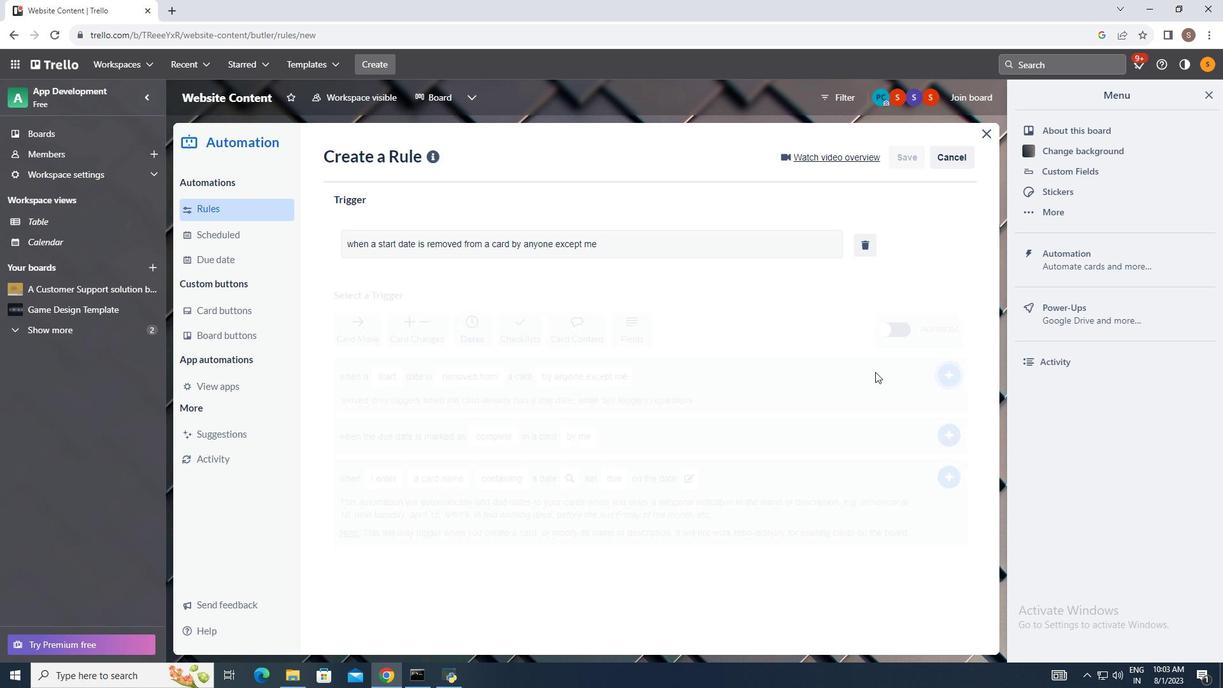 
Action: Mouse pressed left at (952, 377)
Screenshot: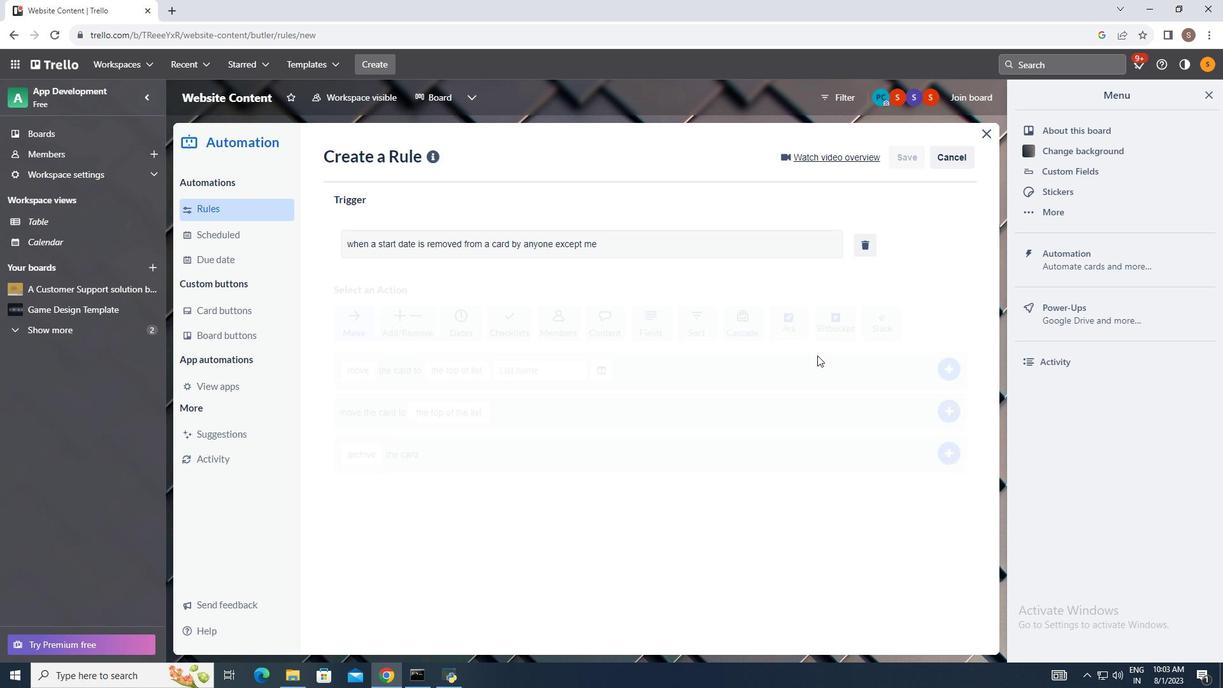 
Action: Mouse moved to (674, 290)
Screenshot: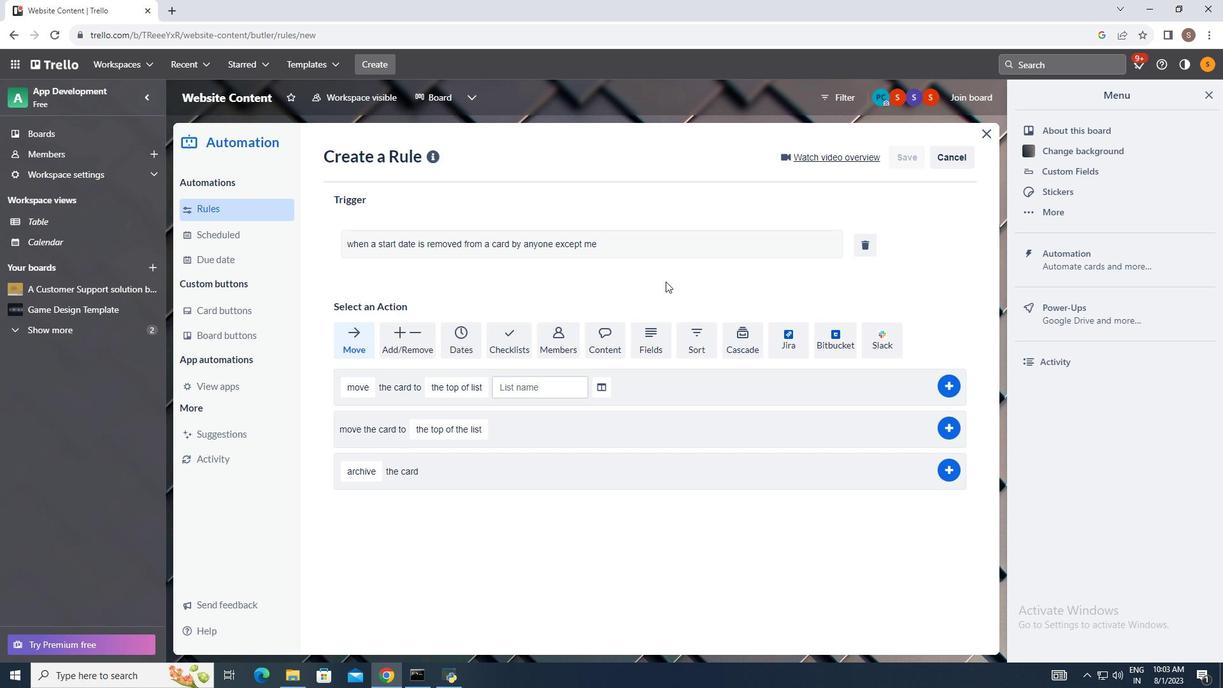 
